 Task: Assign team members to conduct a competitive analysis for a new project.
Action: Mouse moved to (56, 209)
Screenshot: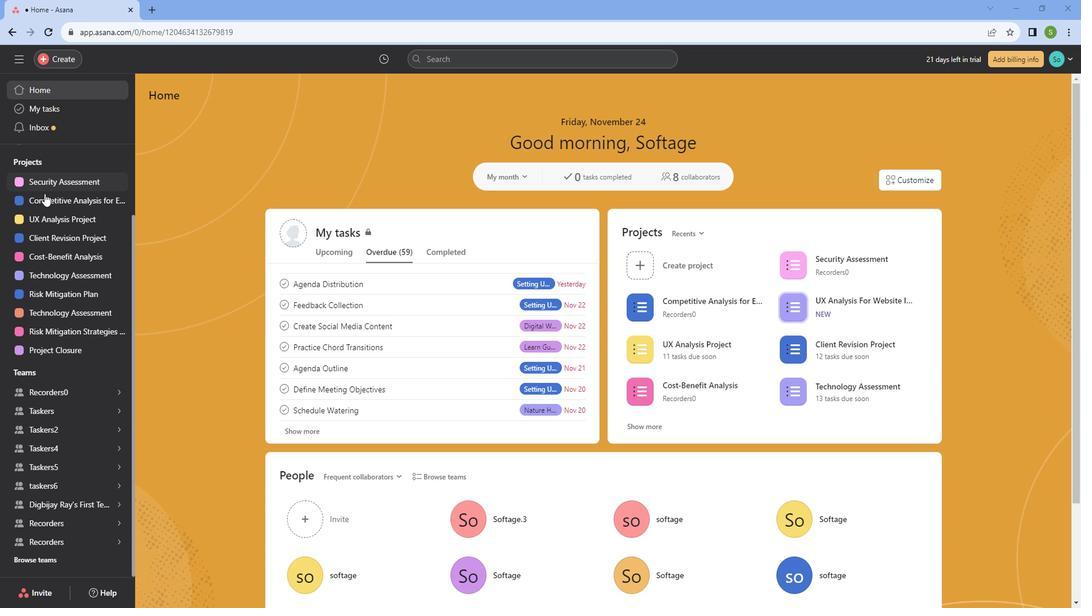 
Action: Mouse pressed left at (56, 209)
Screenshot: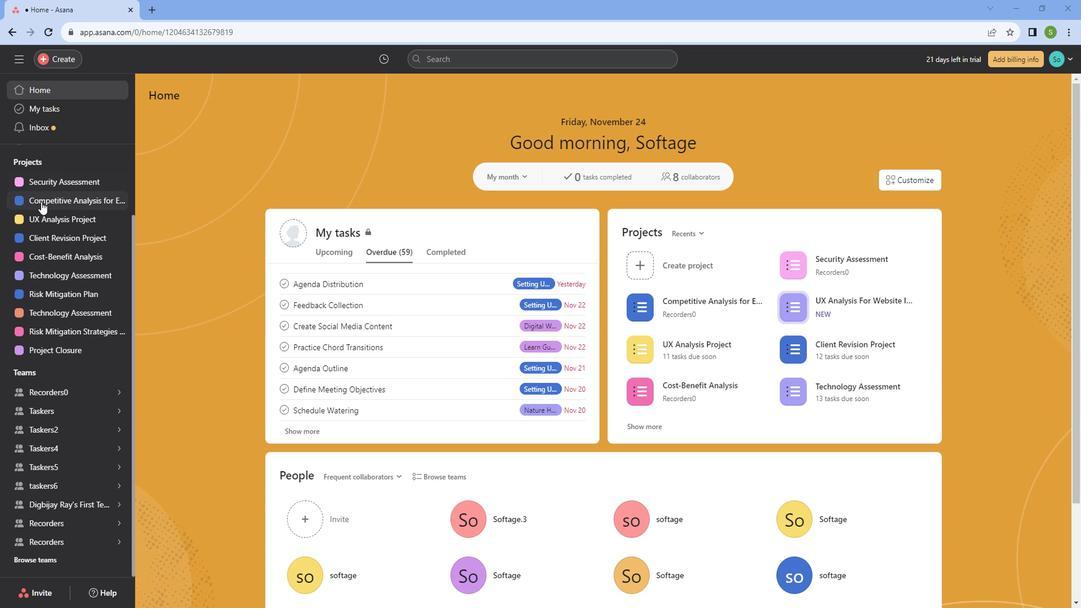 
Action: Mouse moved to (544, 237)
Screenshot: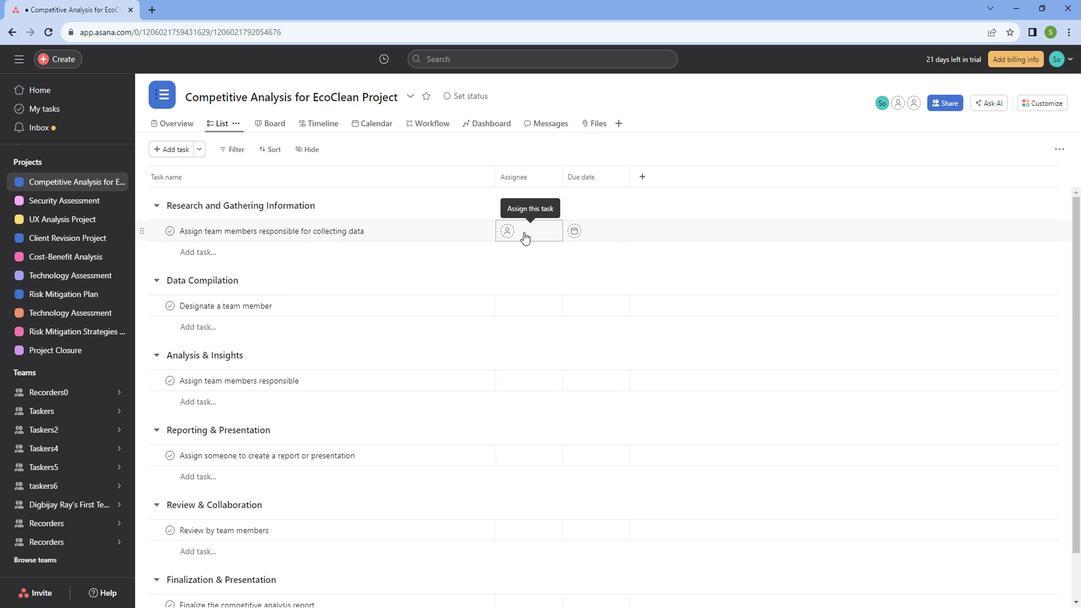 
Action: Mouse pressed left at (544, 237)
Screenshot: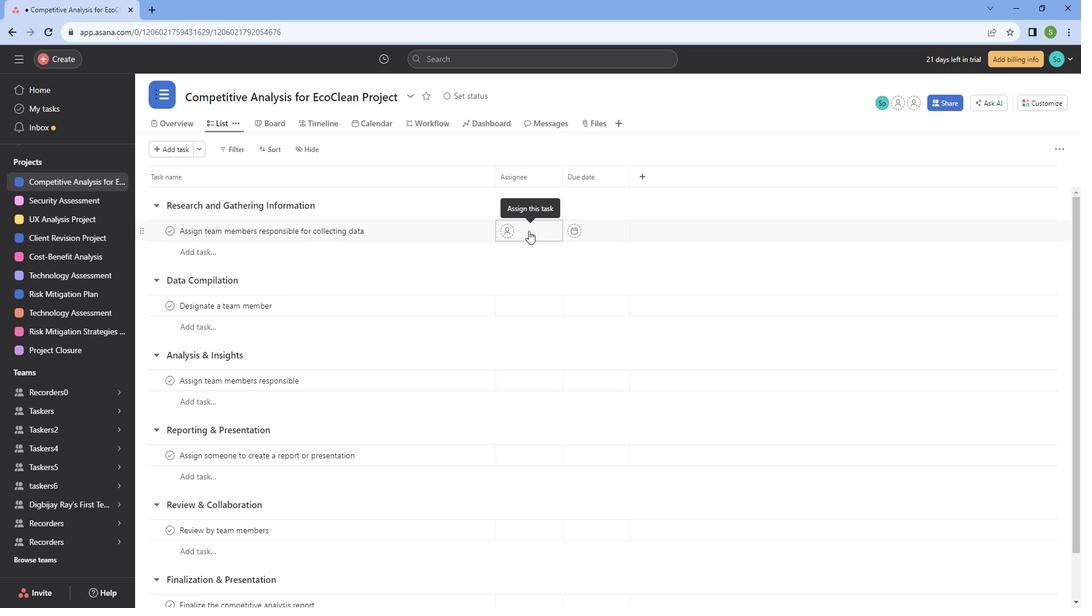 
Action: Mouse moved to (618, 298)
Screenshot: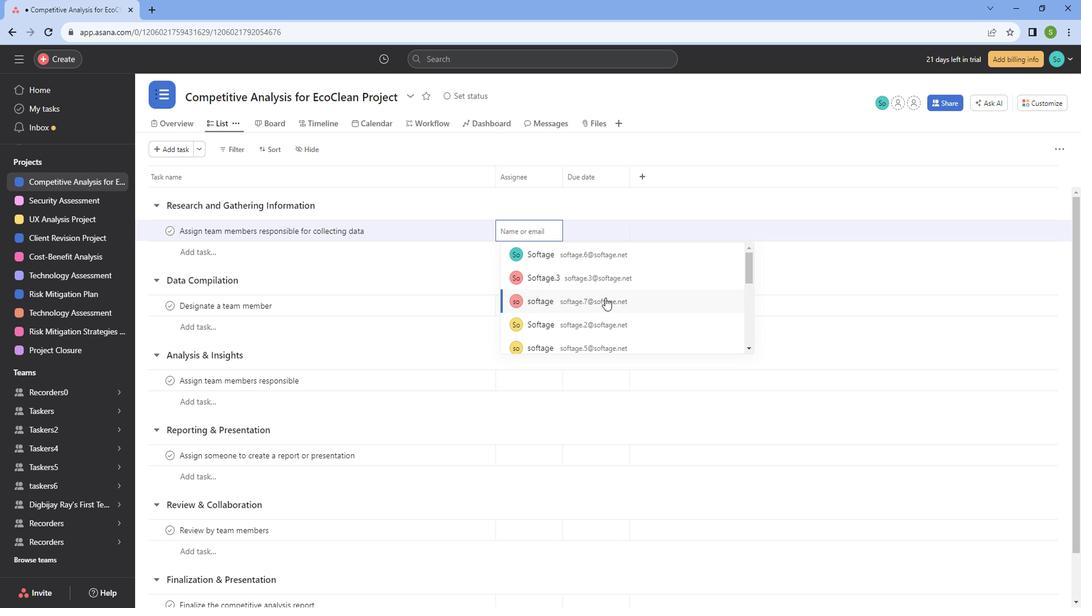 
Action: Mouse scrolled (618, 297) with delta (0, 0)
Screenshot: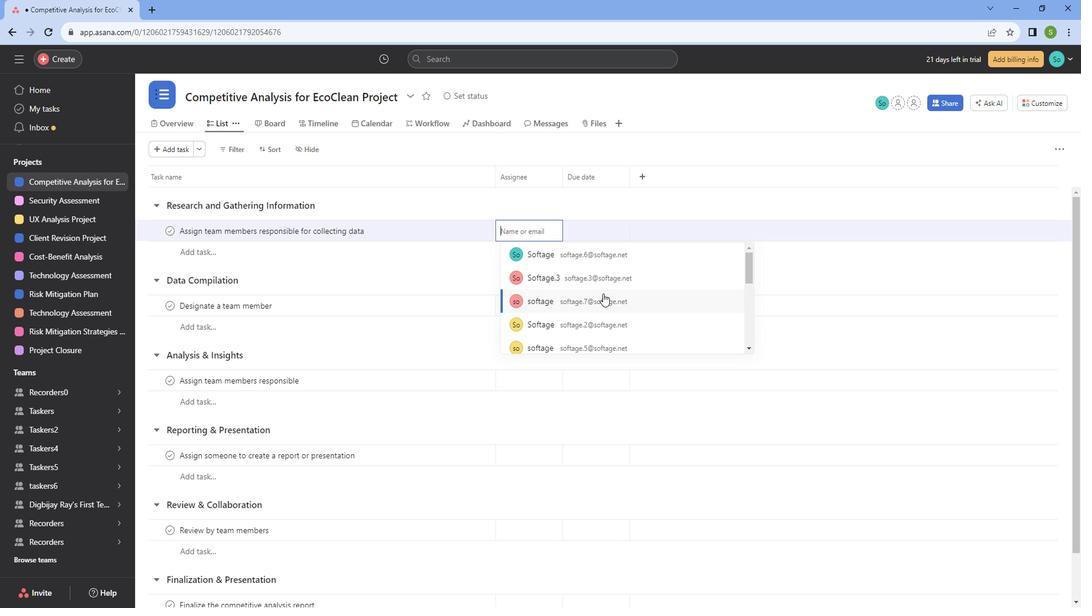 
Action: Mouse moved to (614, 291)
Screenshot: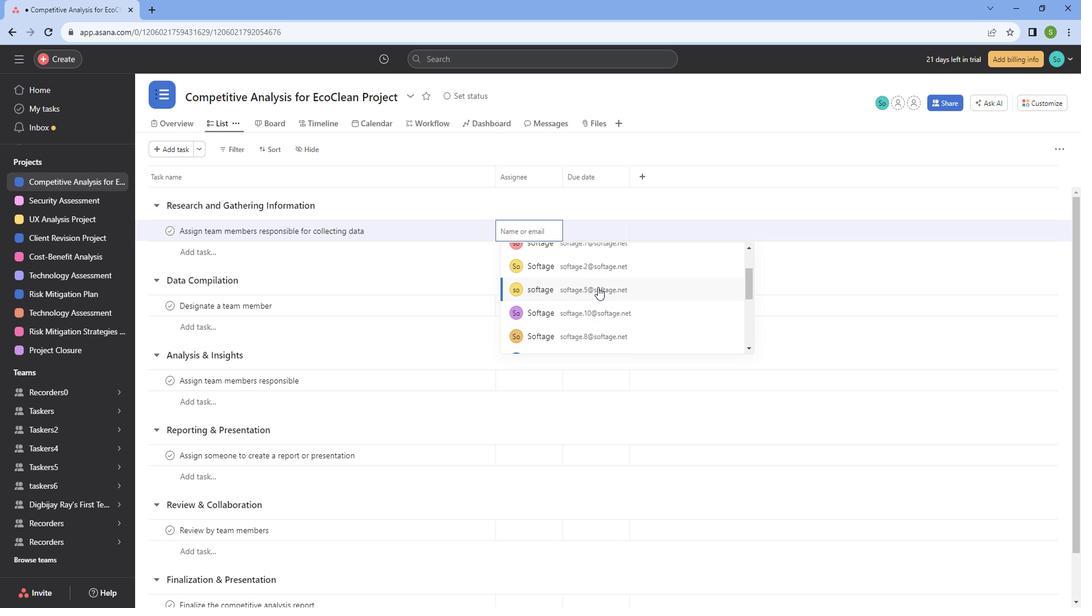 
Action: Mouse pressed left at (614, 291)
Screenshot: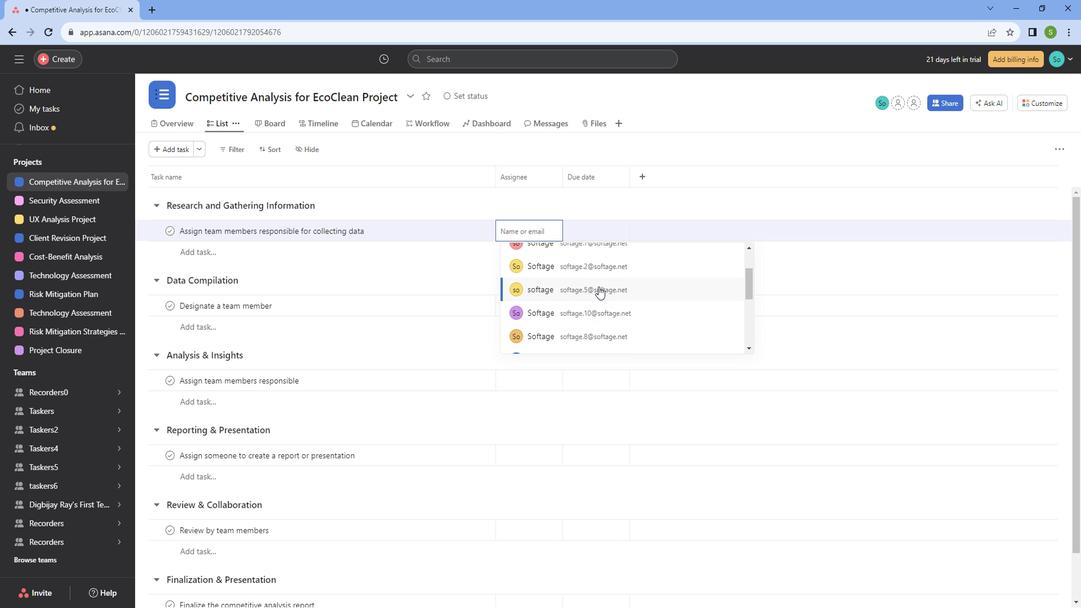 
Action: Mouse moved to (540, 311)
Screenshot: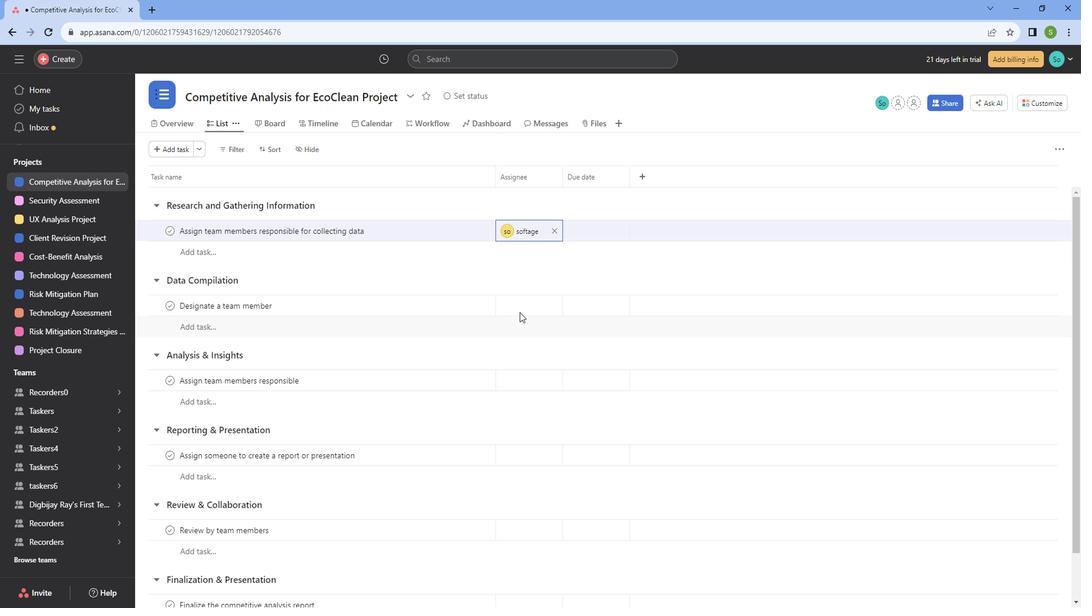 
Action: Mouse pressed left at (540, 311)
Screenshot: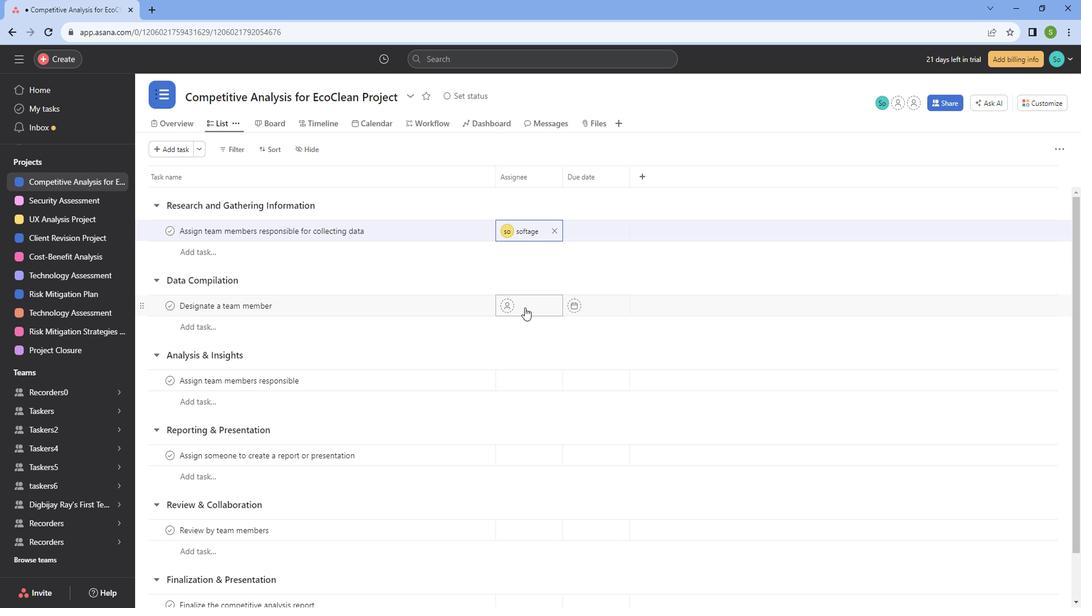 
Action: Mouse moved to (561, 423)
Screenshot: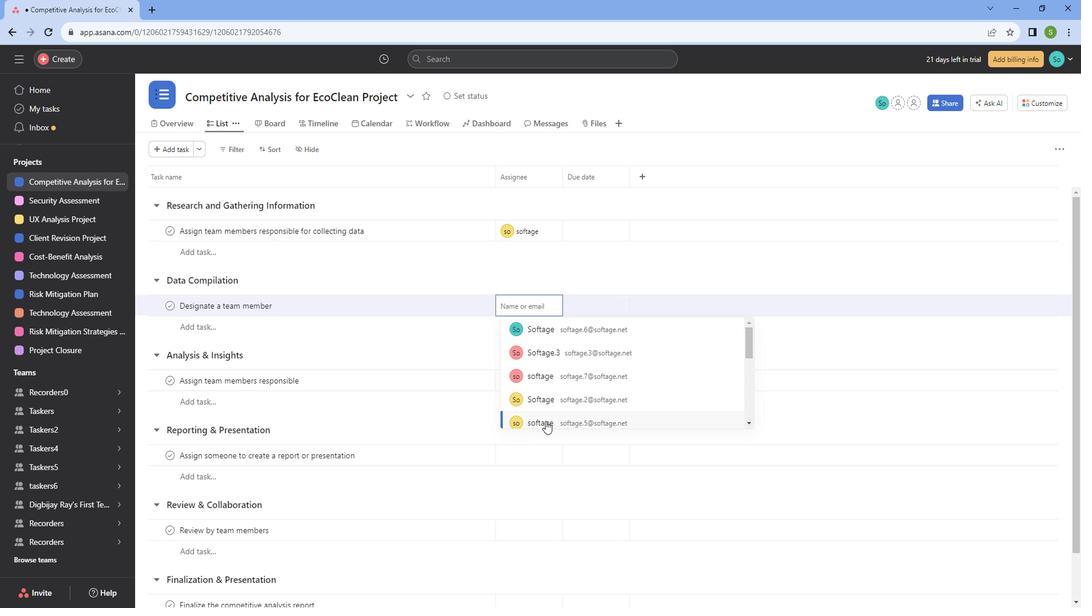 
Action: Mouse pressed left at (561, 423)
Screenshot: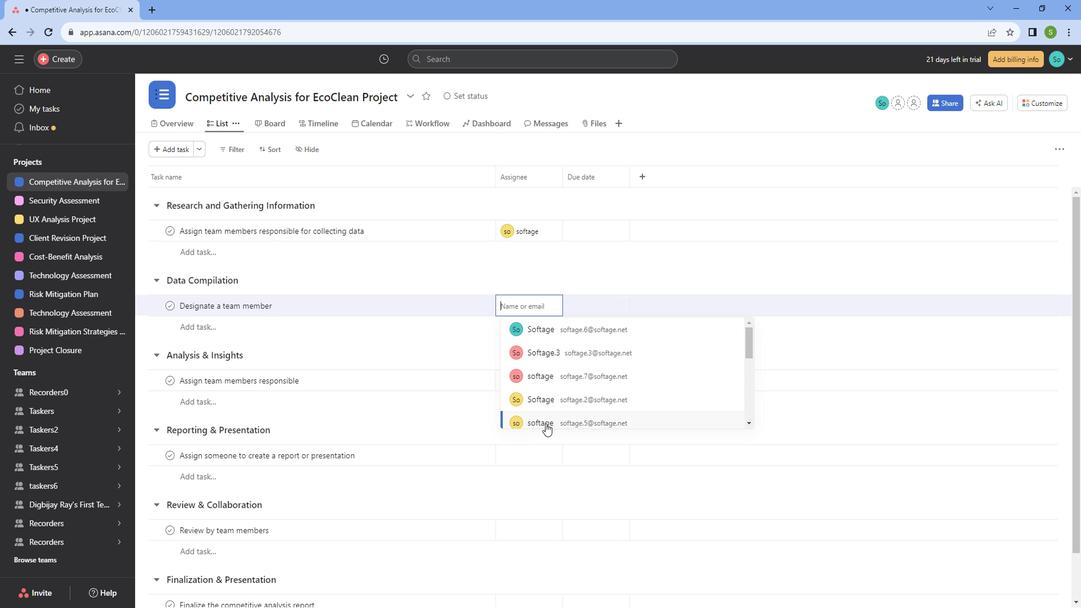 
Action: Mouse moved to (540, 398)
Screenshot: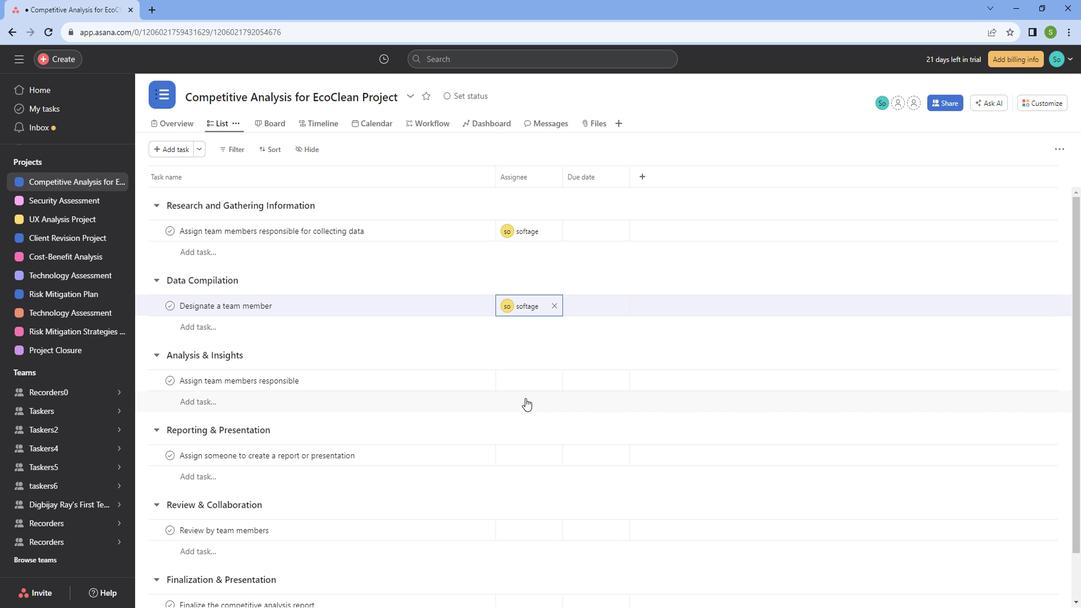 
Action: Mouse scrolled (540, 397) with delta (0, 0)
Screenshot: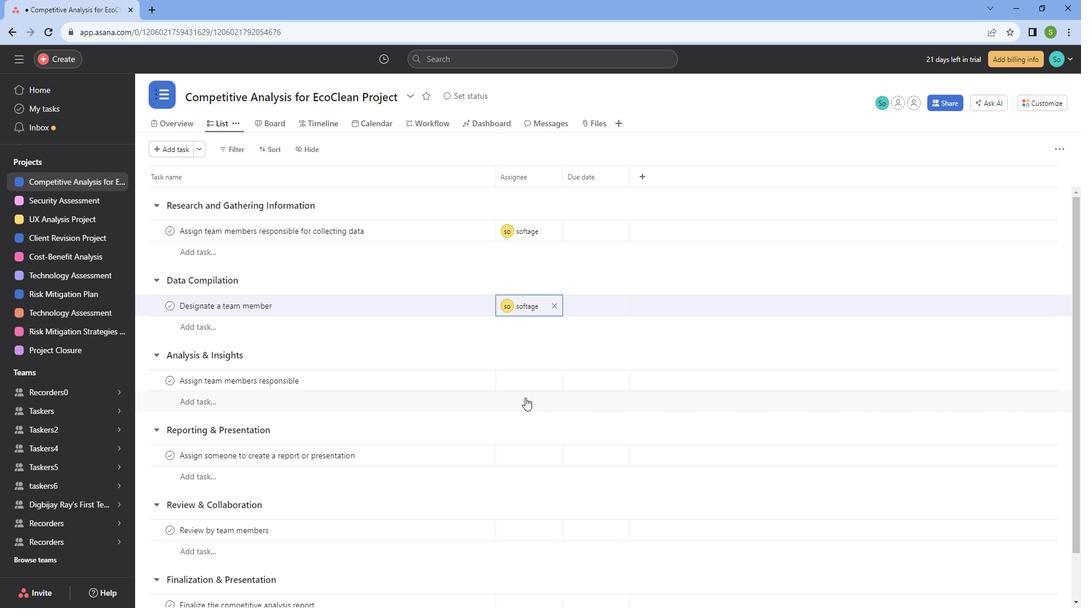 
Action: Mouse moved to (537, 330)
Screenshot: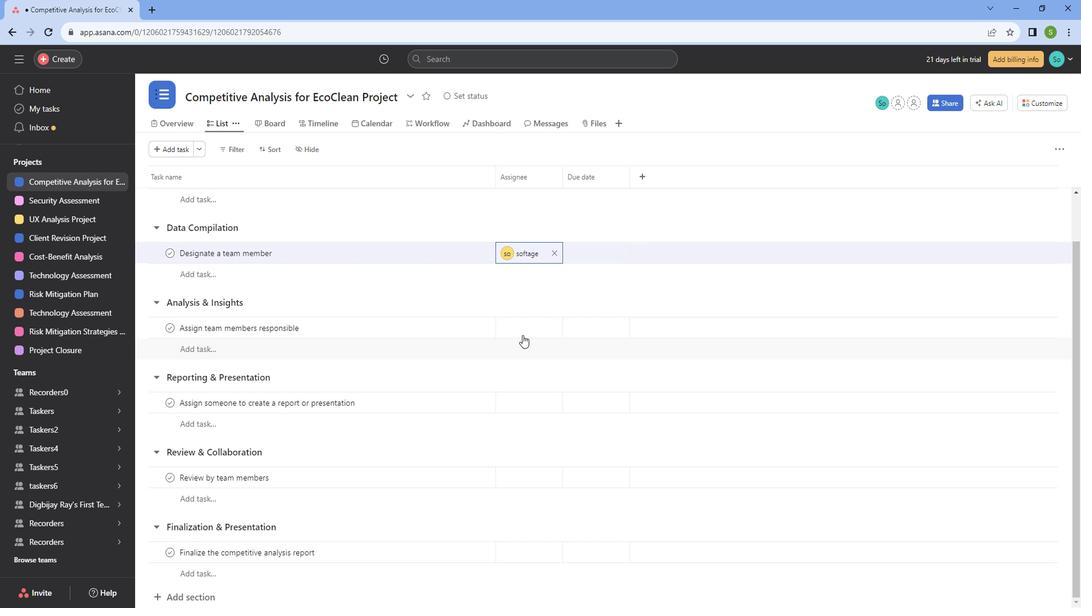 
Action: Mouse pressed left at (537, 330)
Screenshot: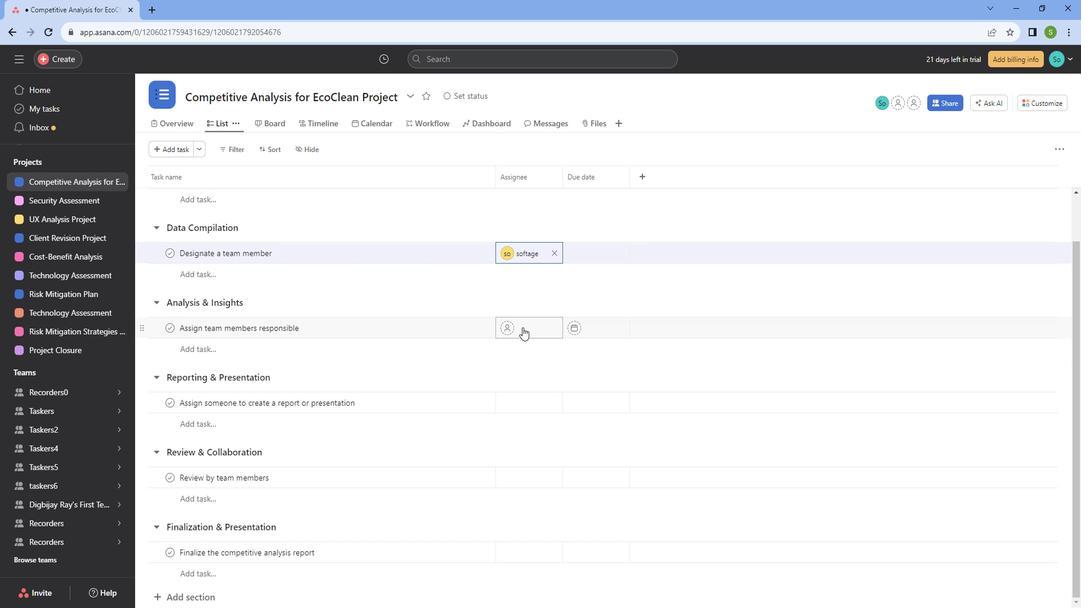 
Action: Mouse moved to (544, 375)
Screenshot: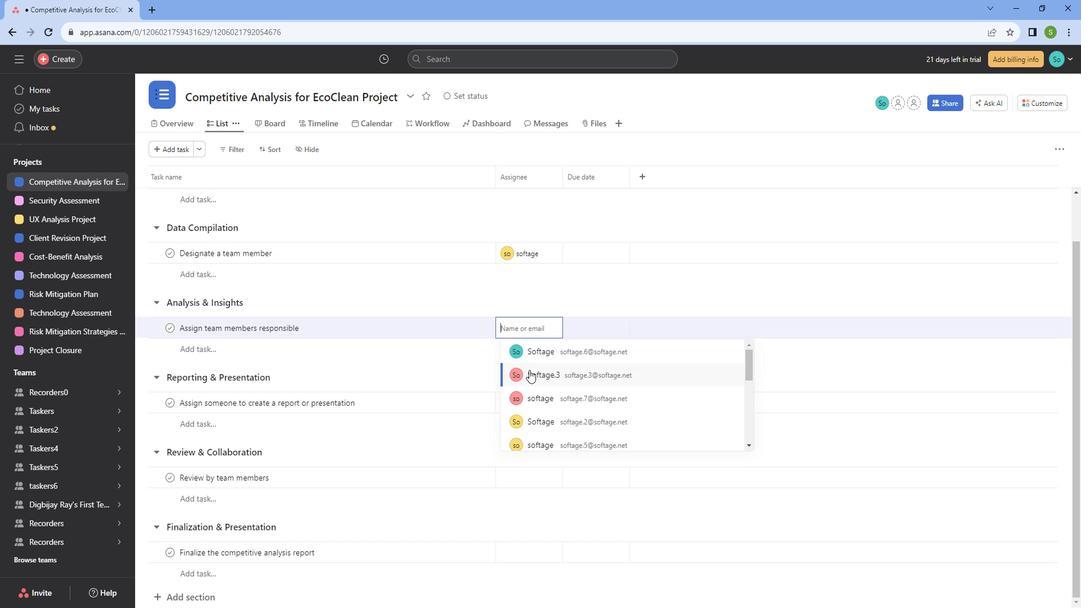 
Action: Mouse scrolled (544, 374) with delta (0, 0)
Screenshot: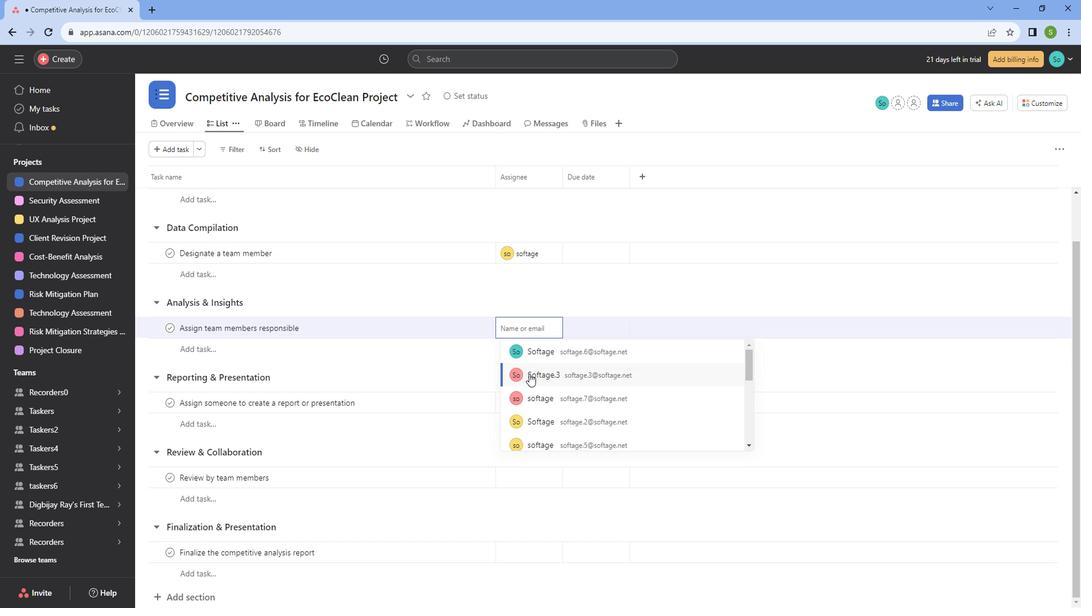 
Action: Mouse moved to (548, 388)
Screenshot: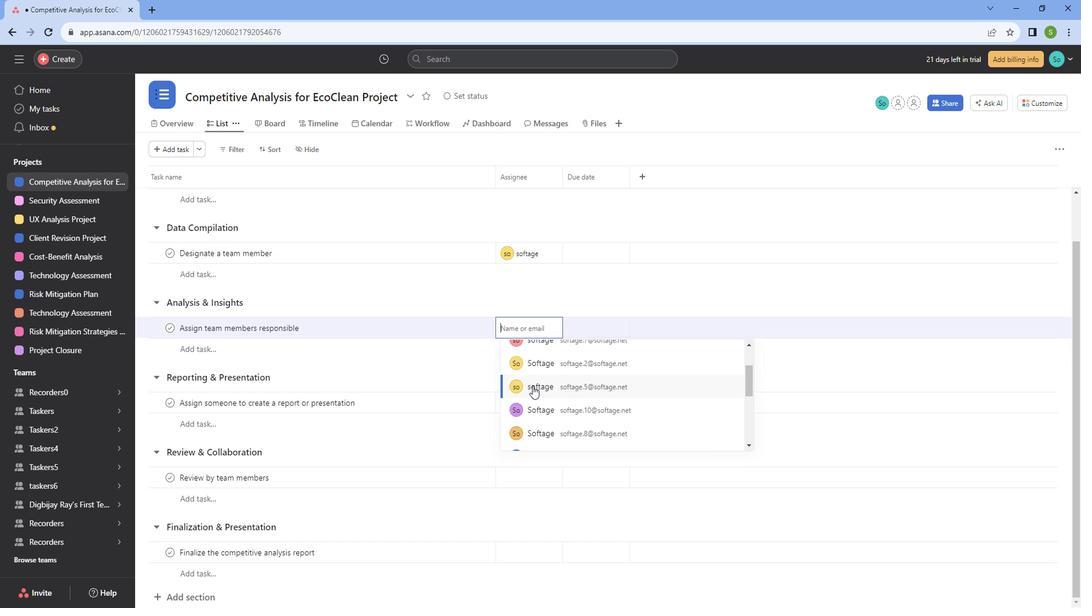 
Action: Mouse pressed left at (548, 388)
Screenshot: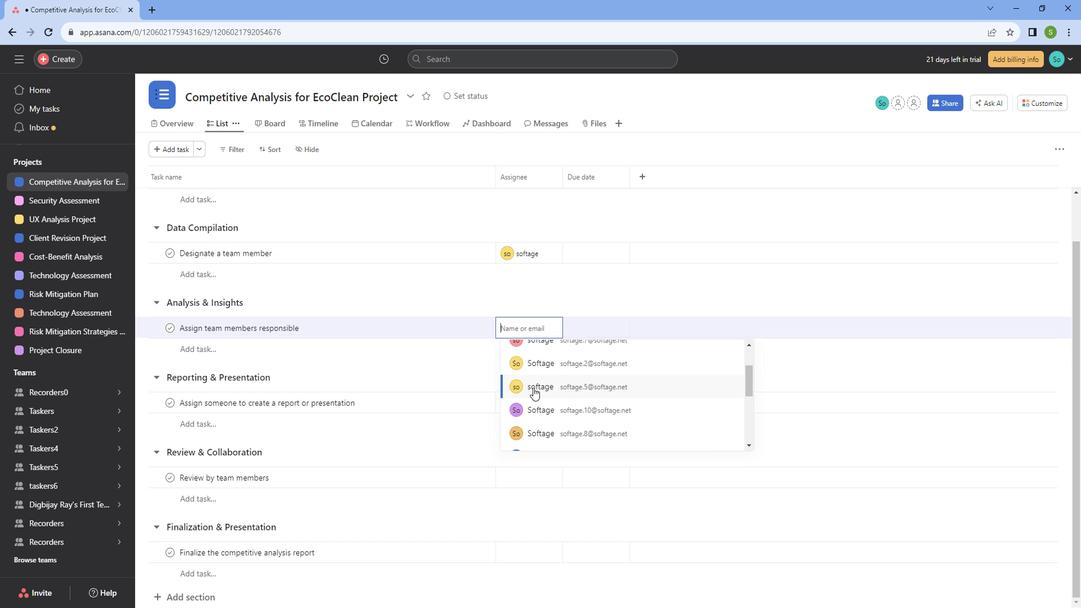 
Action: Mouse moved to (530, 397)
Screenshot: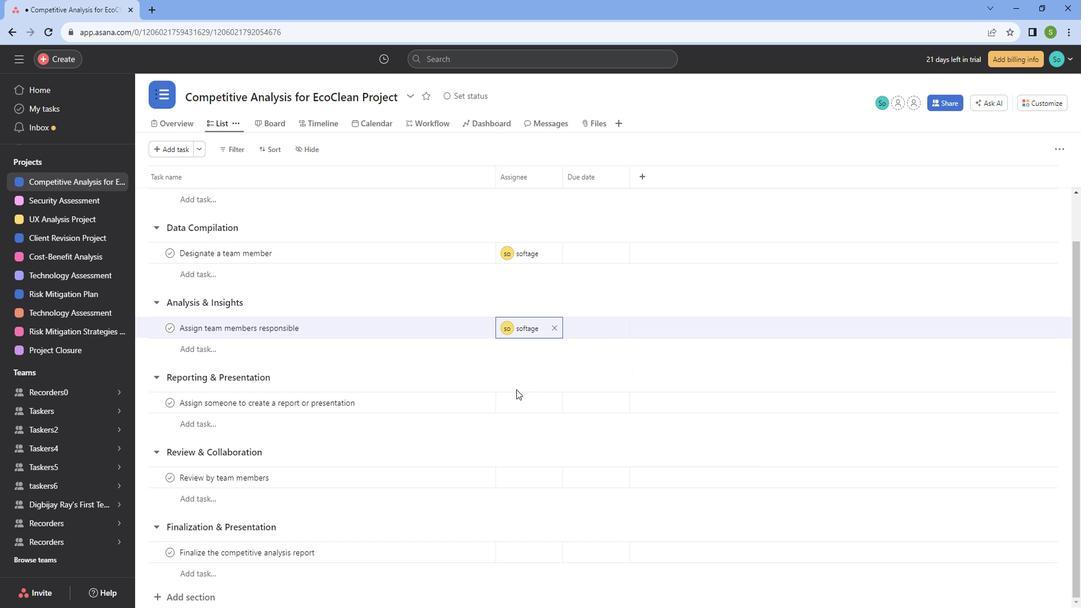 
Action: Mouse pressed left at (530, 397)
Screenshot: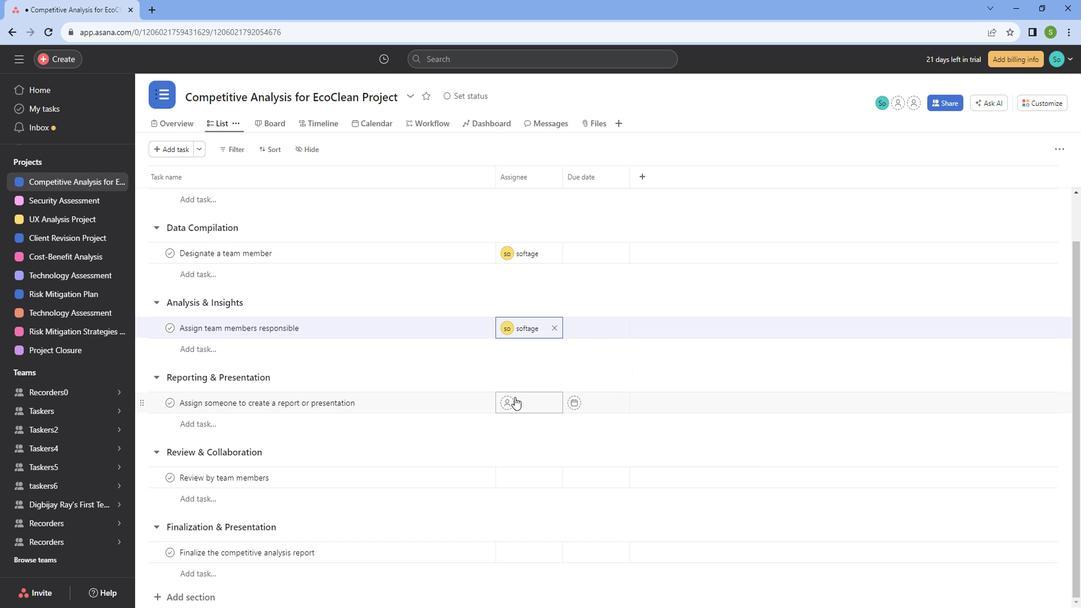 
Action: Mouse scrolled (530, 397) with delta (0, 0)
Screenshot: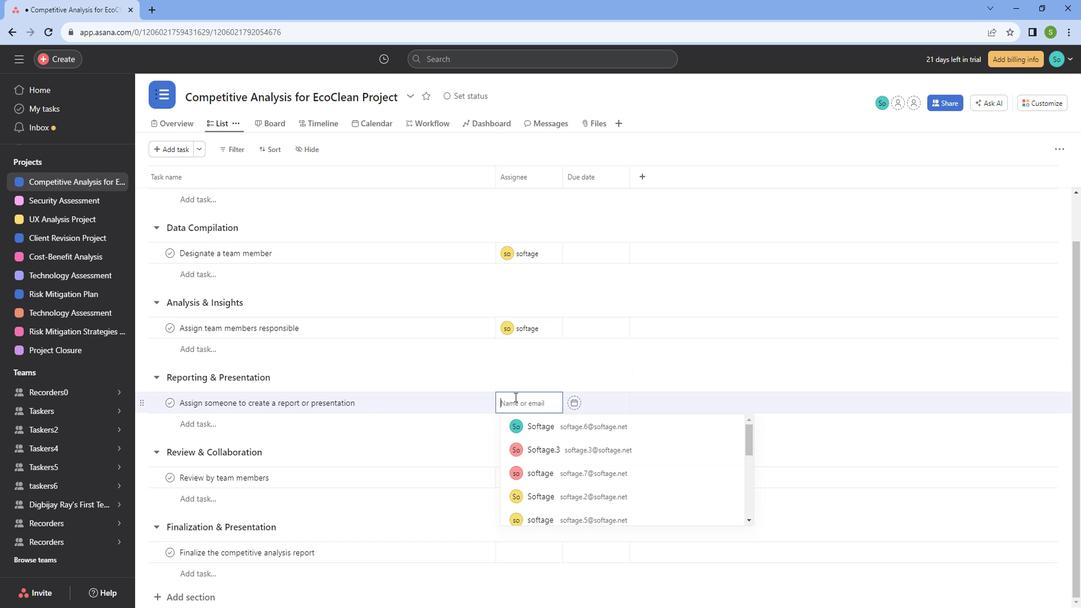 
Action: Mouse moved to (534, 450)
Screenshot: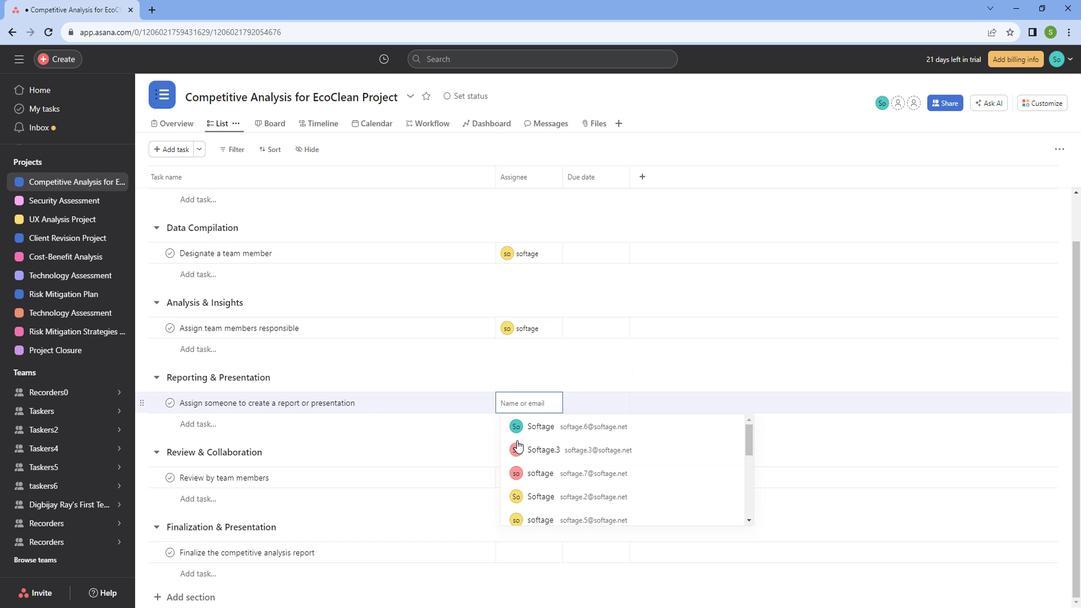 
Action: Mouse scrolled (534, 449) with delta (0, 0)
Screenshot: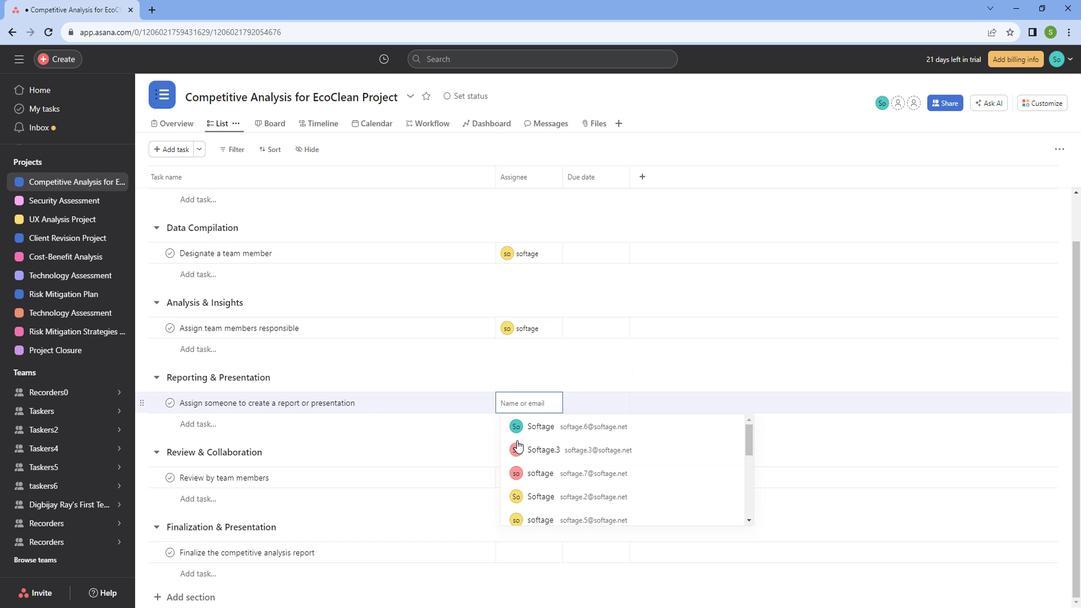 
Action: Mouse moved to (545, 478)
Screenshot: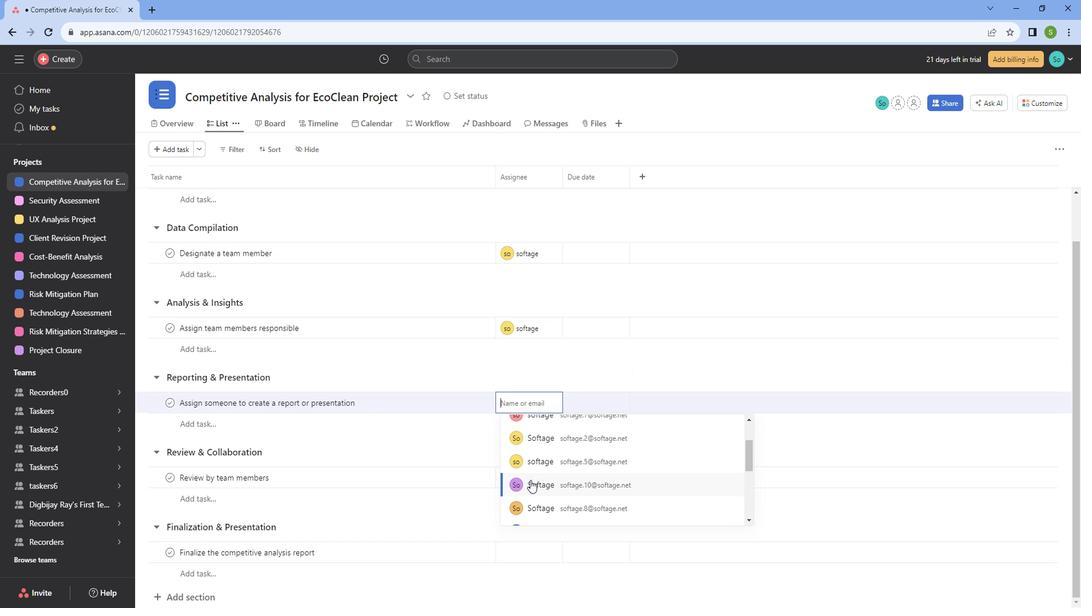 
Action: Mouse pressed left at (545, 478)
Screenshot: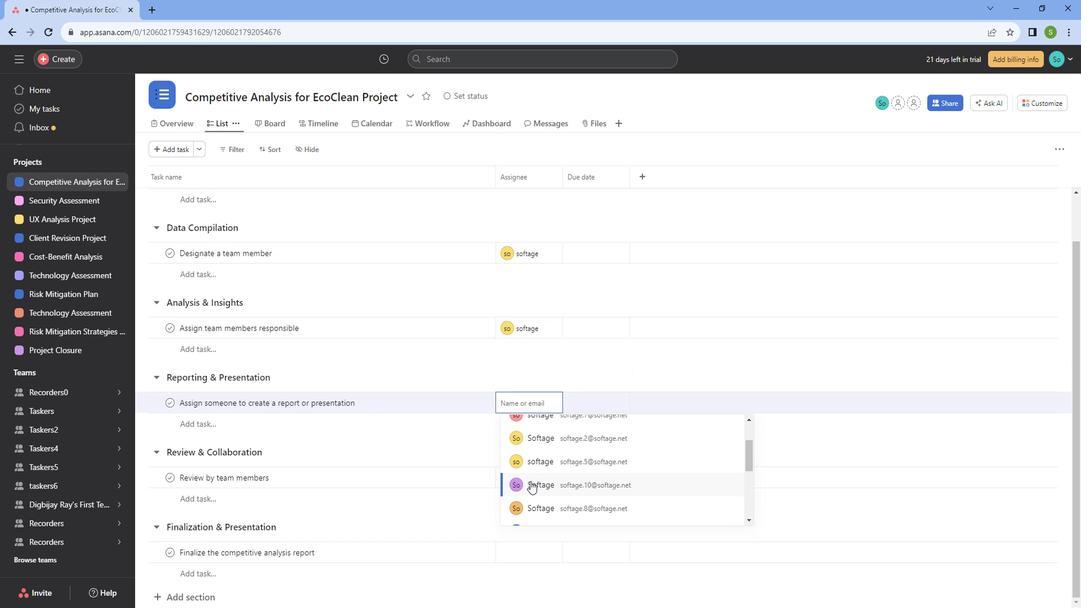 
Action: Mouse moved to (541, 470)
Screenshot: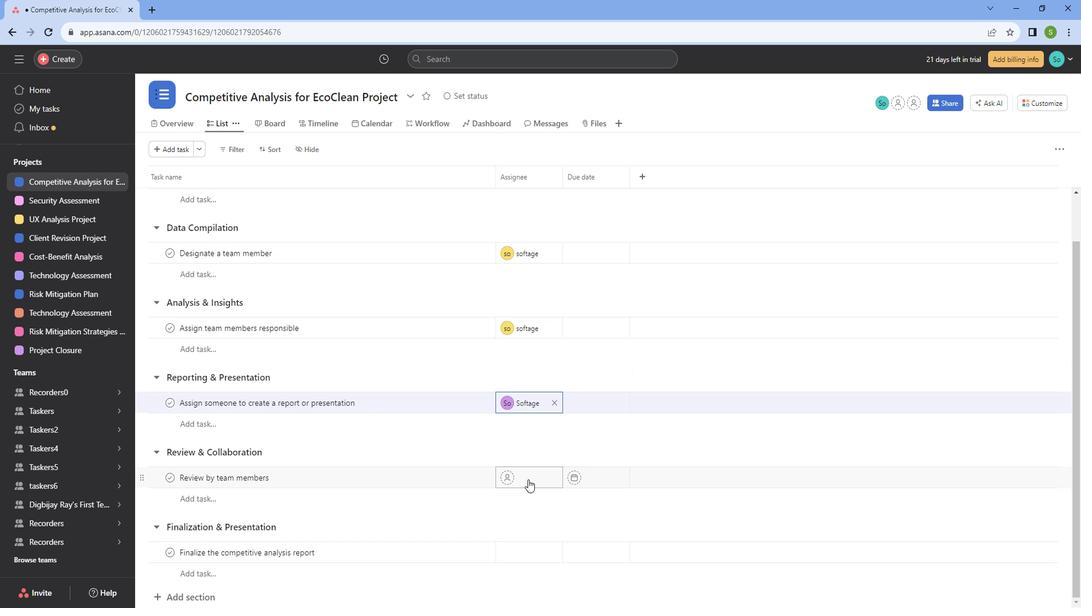 
Action: Mouse scrolled (541, 470) with delta (0, 0)
Screenshot: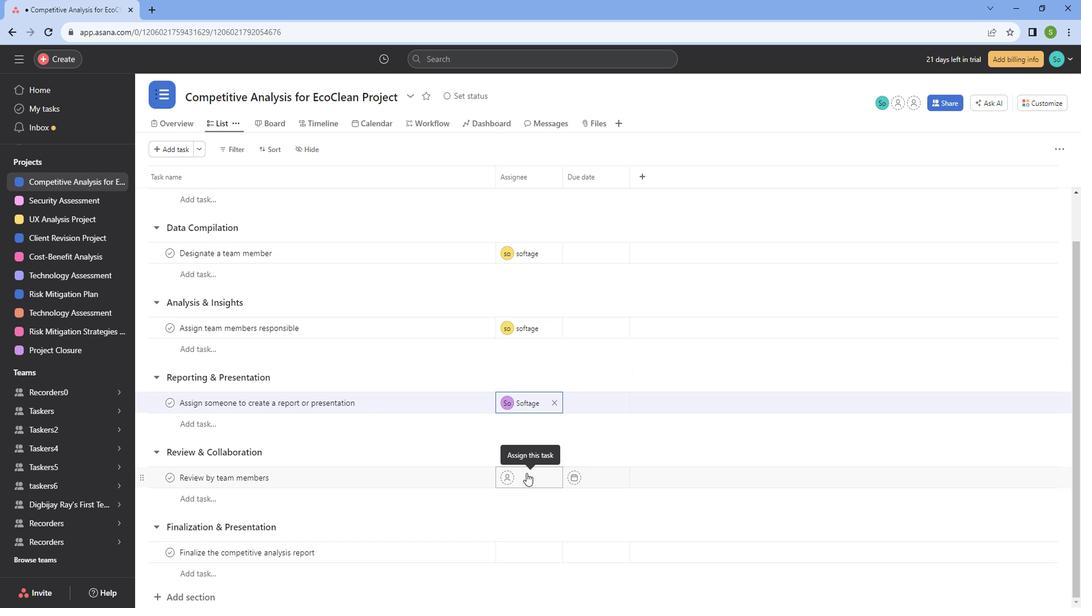 
Action: Mouse scrolled (541, 470) with delta (0, 0)
Screenshot: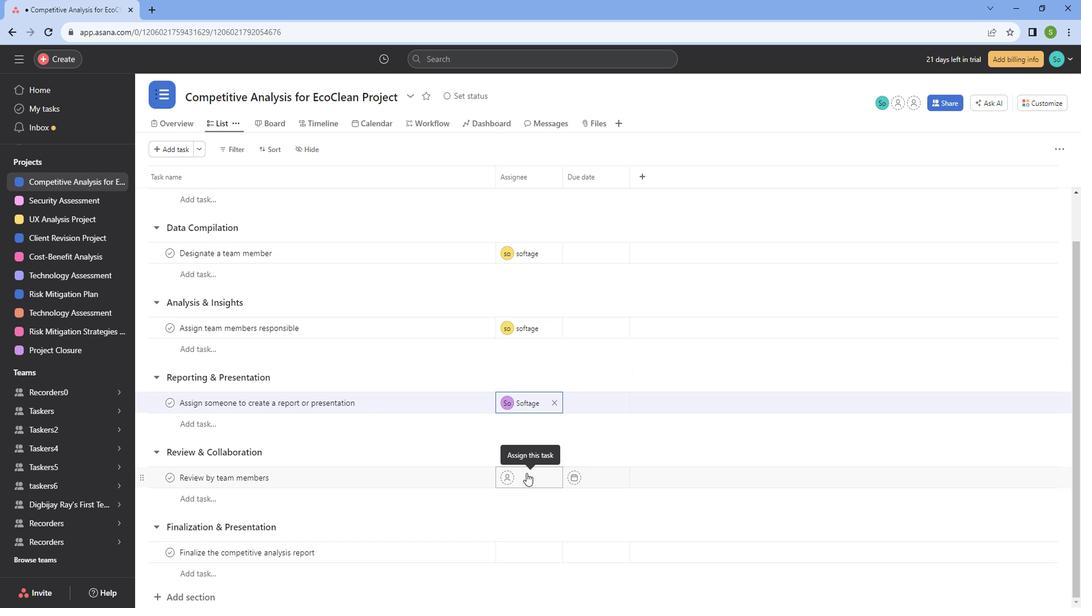 
Action: Mouse scrolled (541, 470) with delta (0, 0)
Screenshot: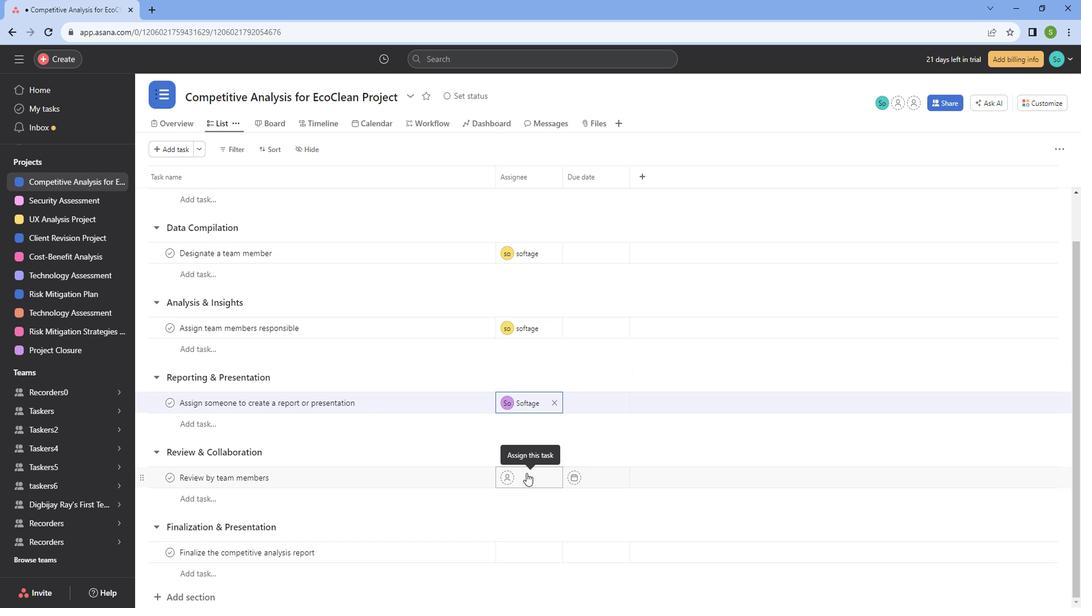 
Action: Mouse moved to (535, 472)
Screenshot: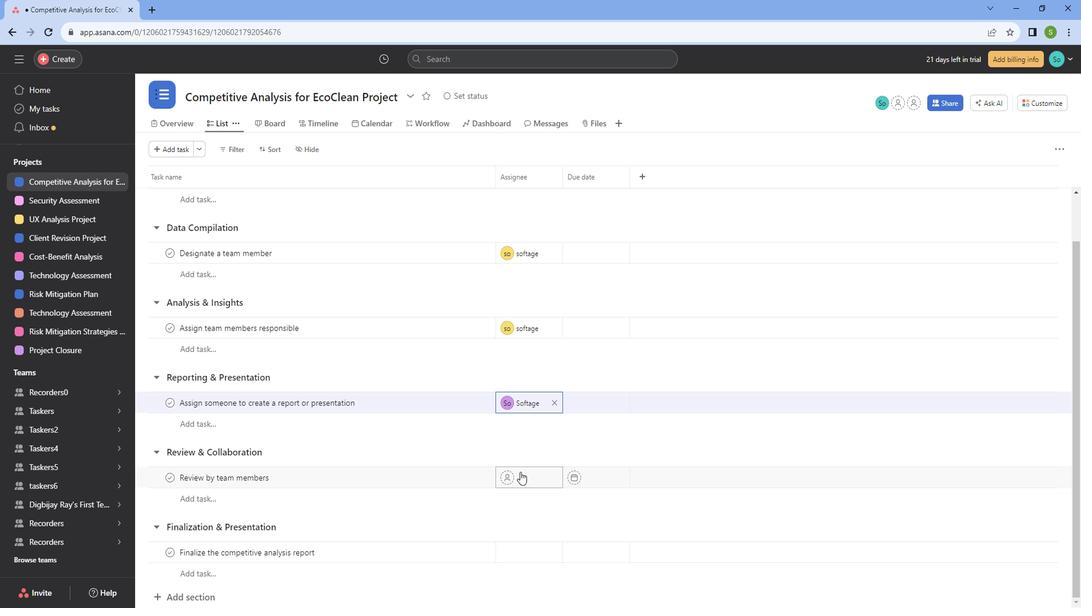 
Action: Mouse pressed left at (535, 472)
Screenshot: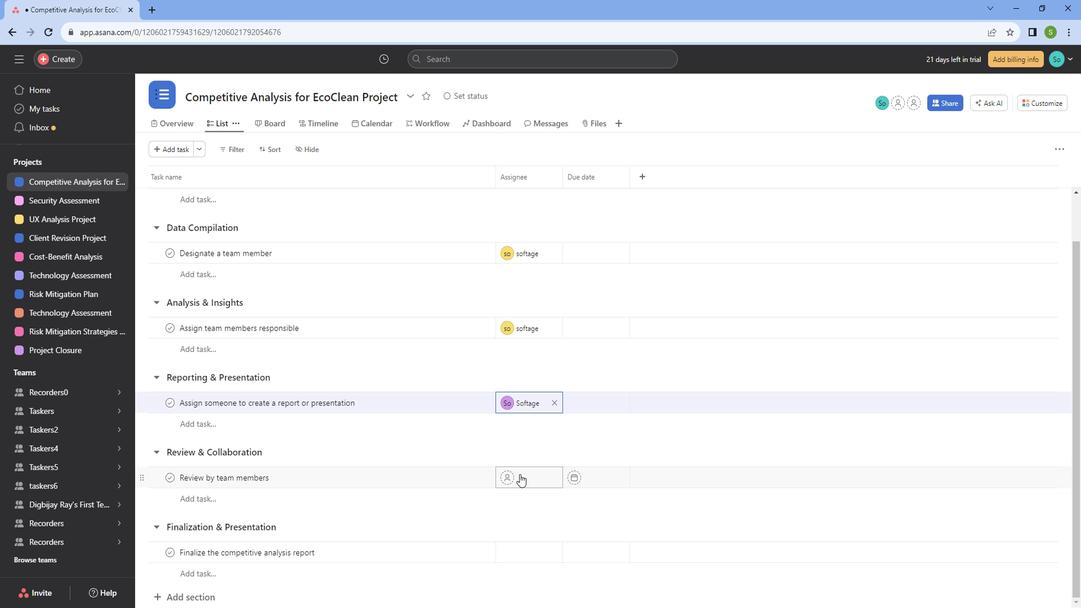 
Action: Mouse moved to (550, 468)
Screenshot: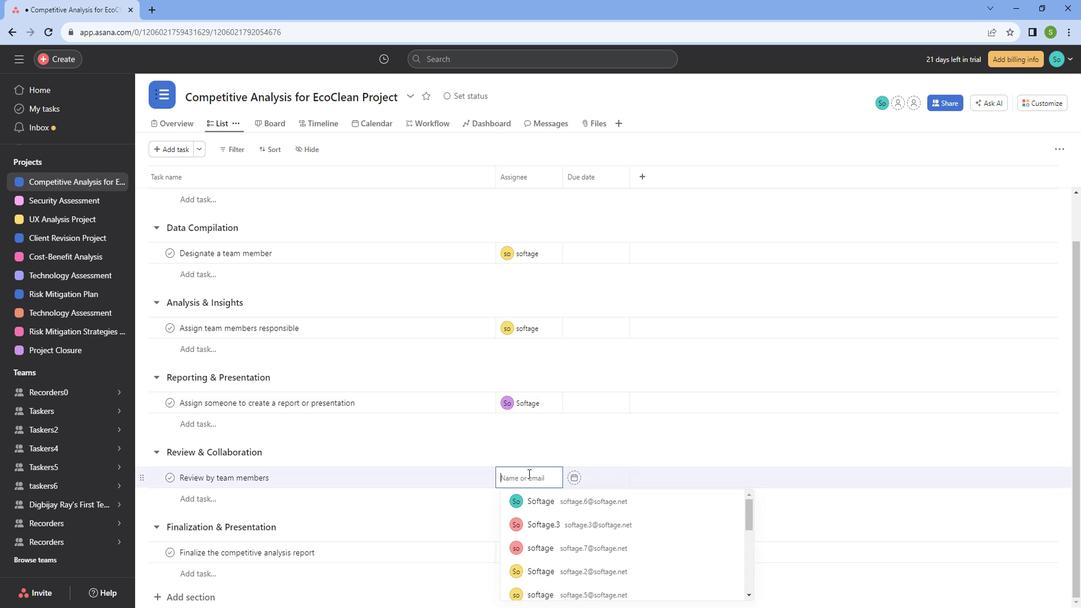 
Action: Mouse scrolled (550, 468) with delta (0, 0)
Screenshot: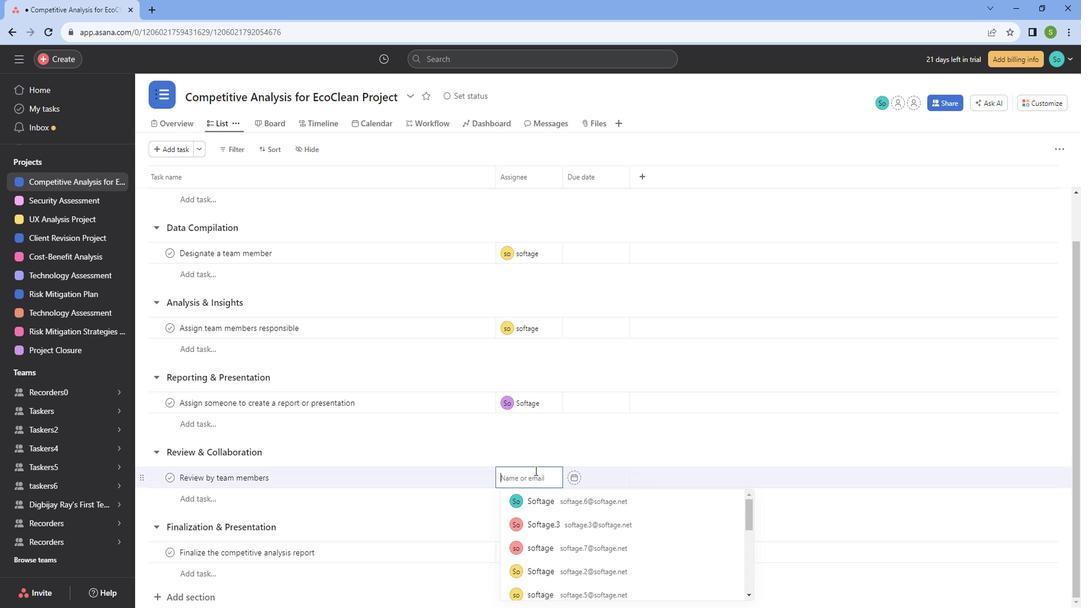 
Action: Mouse scrolled (550, 468) with delta (0, 0)
Screenshot: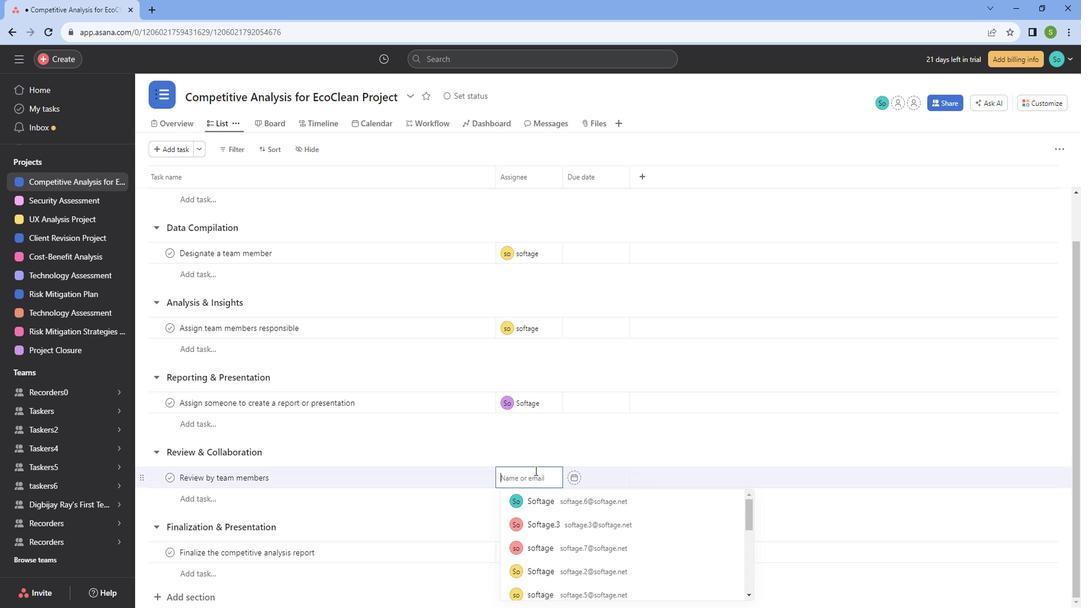 
Action: Mouse moved to (555, 523)
Screenshot: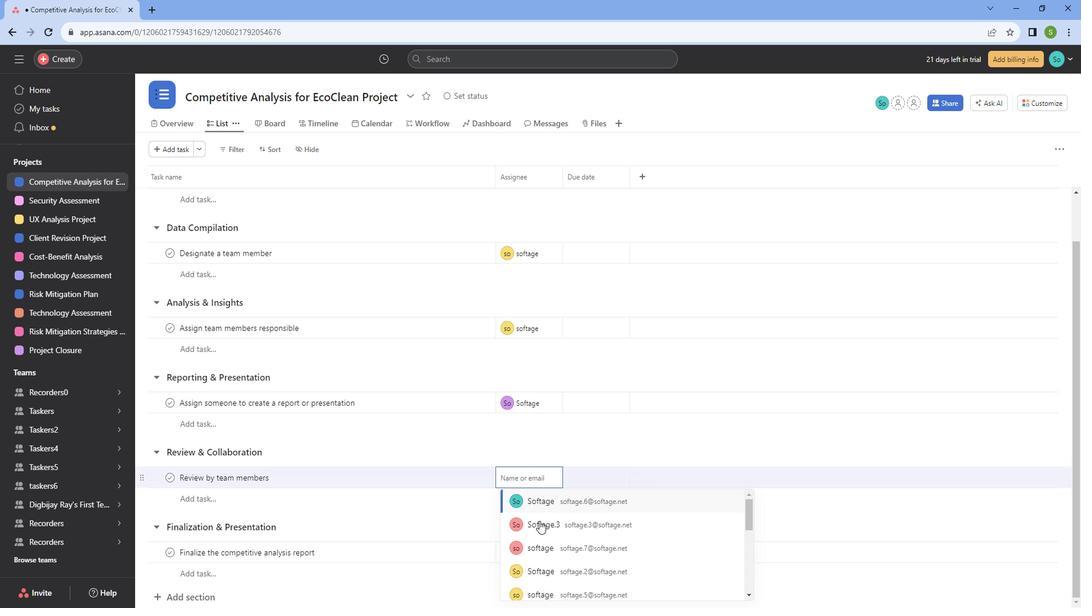 
Action: Mouse scrolled (555, 522) with delta (0, 0)
Screenshot: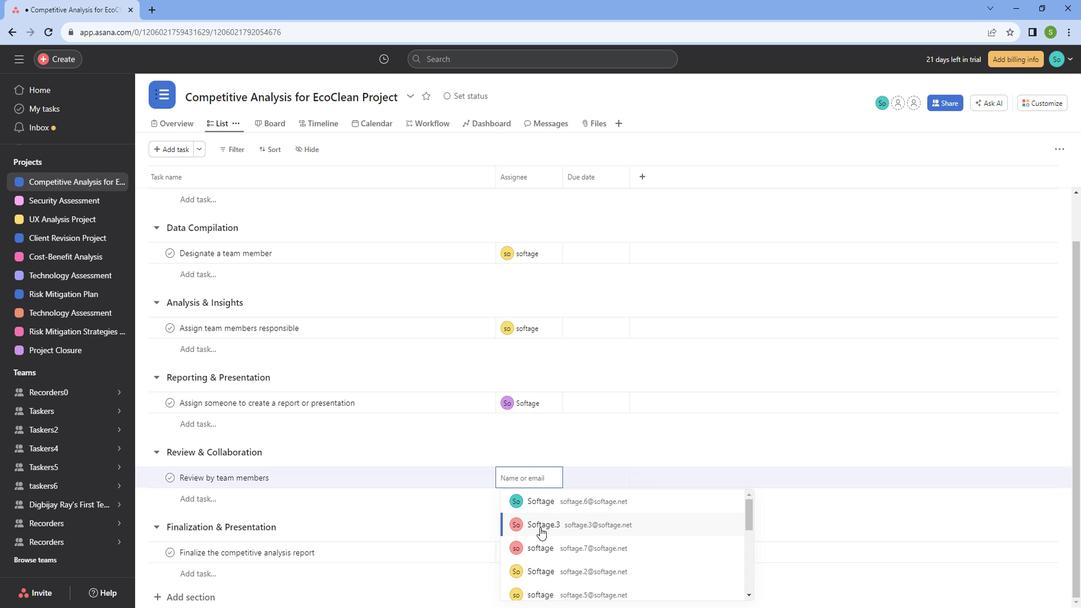 
Action: Mouse scrolled (555, 522) with delta (0, 0)
Screenshot: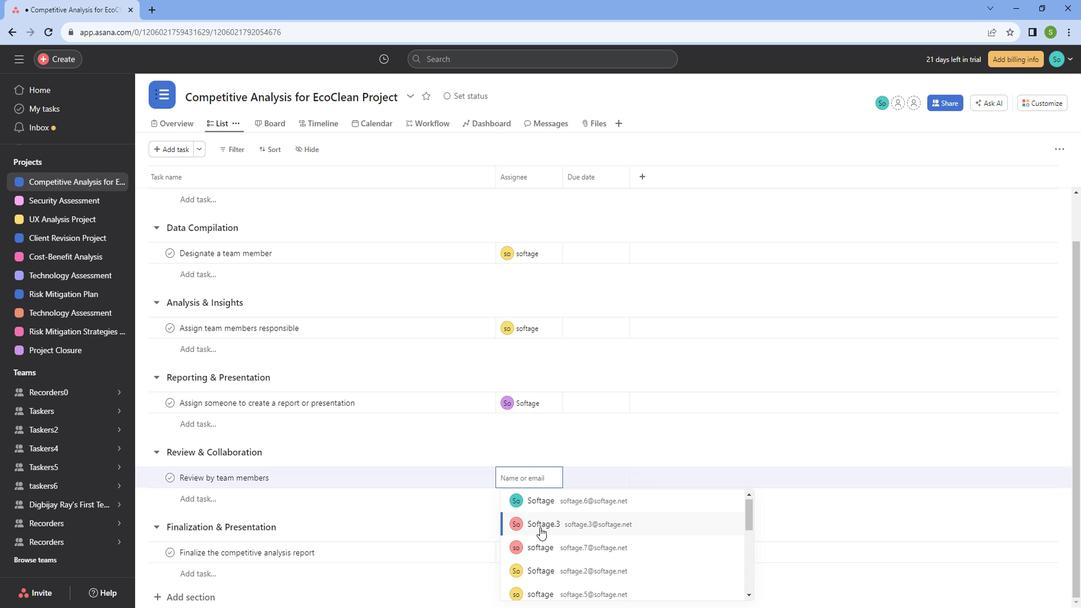 
Action: Mouse scrolled (555, 522) with delta (0, 0)
Screenshot: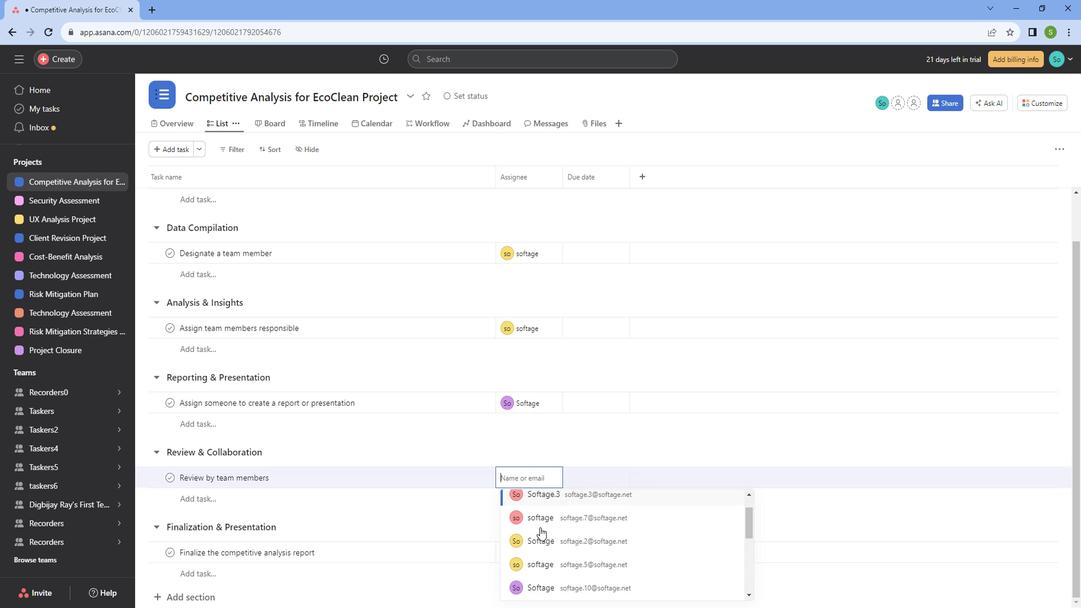 
Action: Mouse scrolled (555, 523) with delta (0, 0)
Screenshot: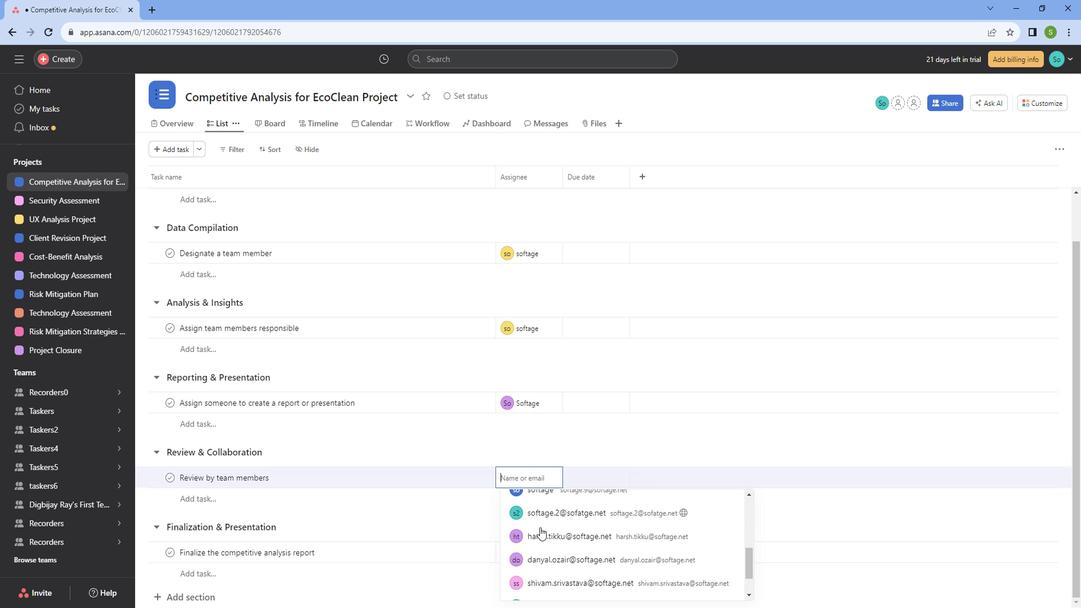 
Action: Mouse moved to (586, 500)
Screenshot: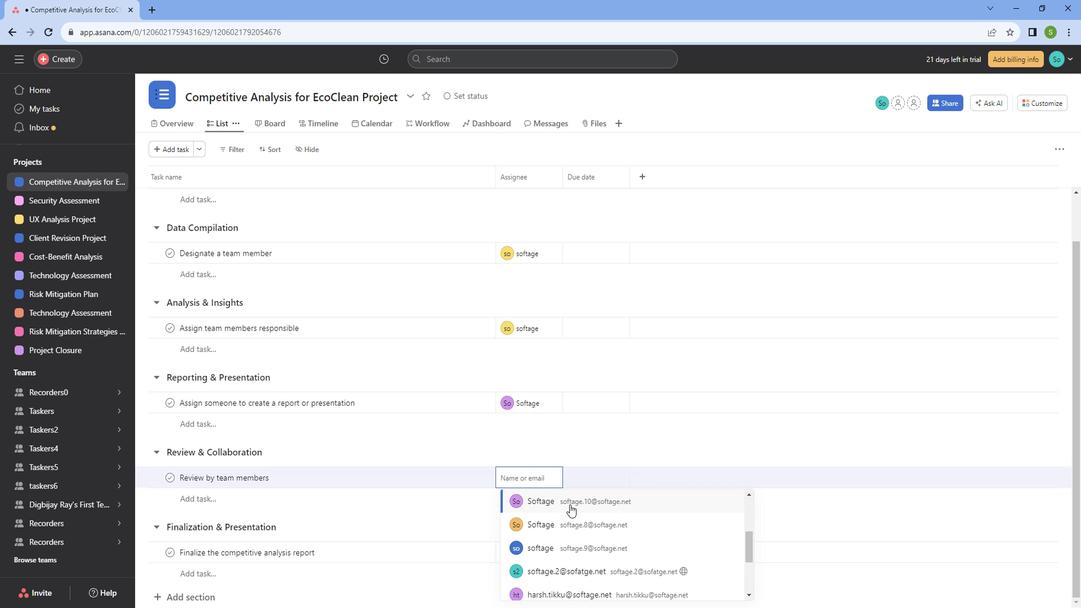 
Action: Mouse pressed left at (586, 500)
Screenshot: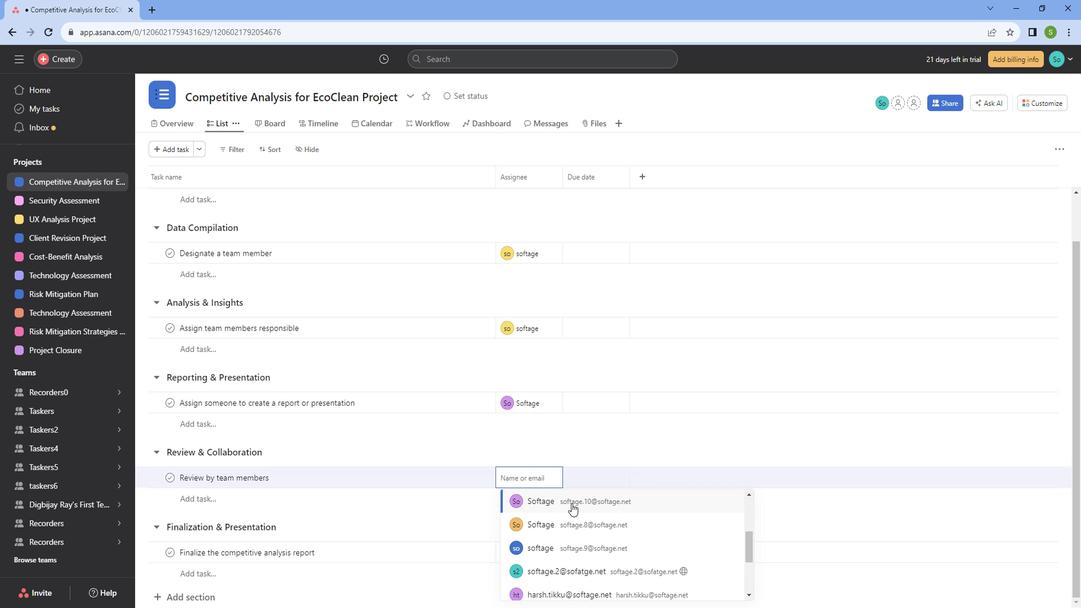 
Action: Mouse moved to (526, 547)
Screenshot: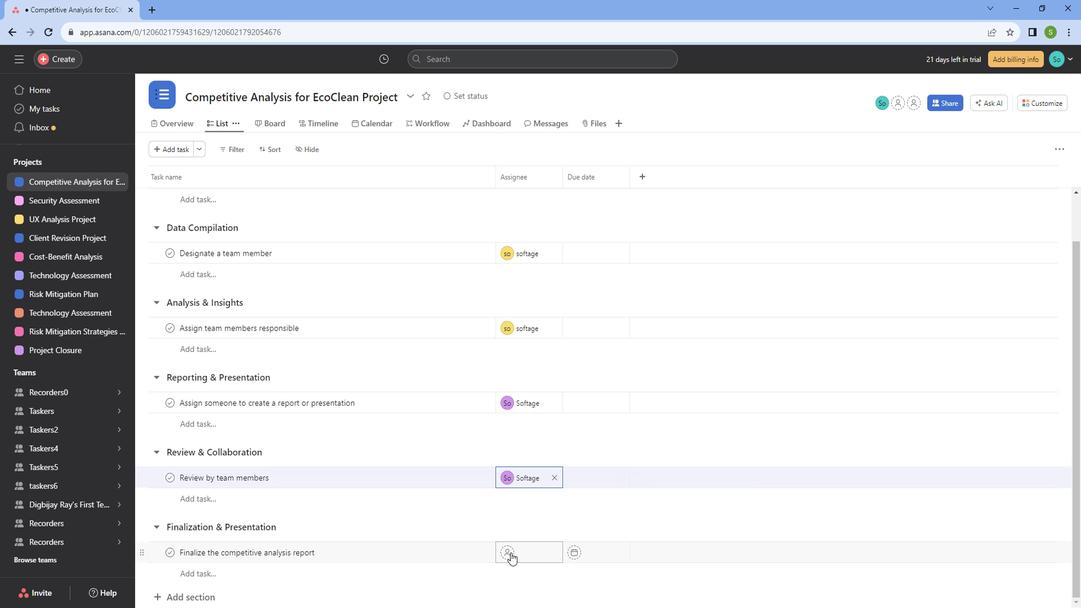 
Action: Mouse pressed left at (526, 547)
Screenshot: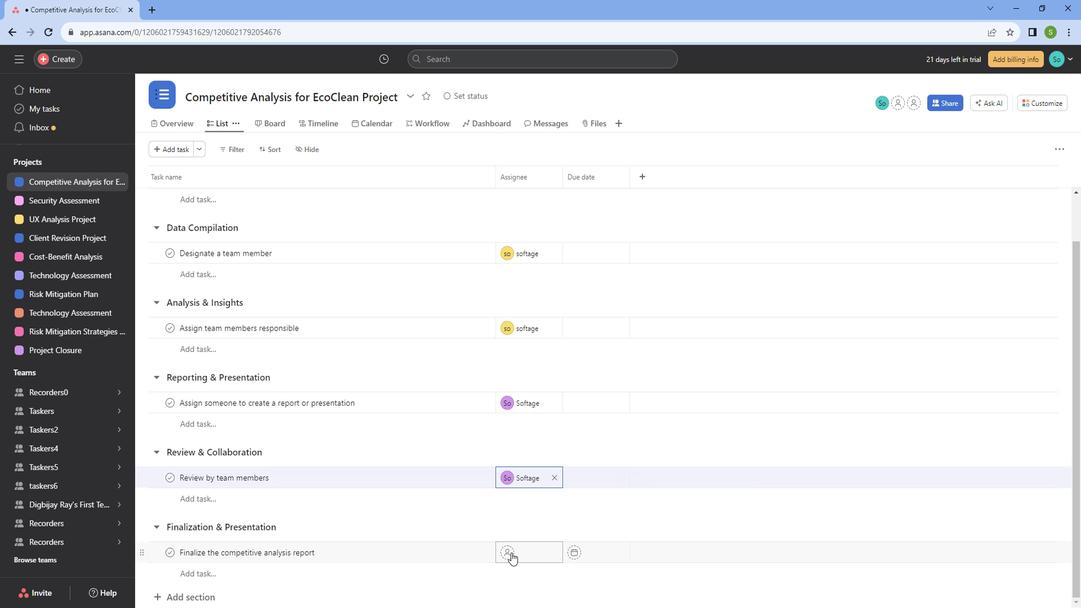 
Action: Mouse moved to (582, 504)
Screenshot: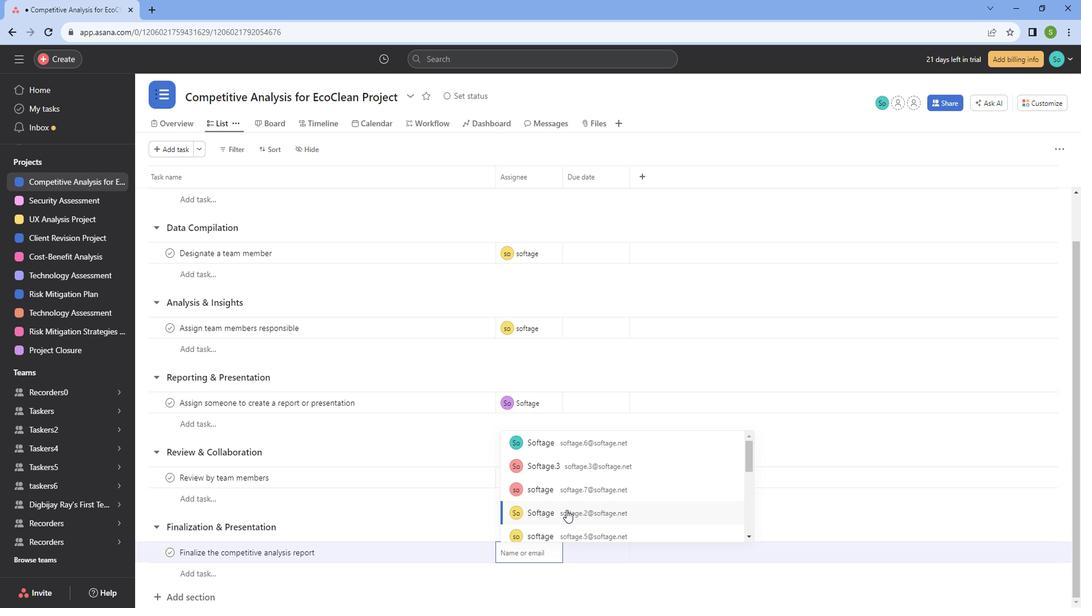 
Action: Mouse scrolled (582, 504) with delta (0, 0)
Screenshot: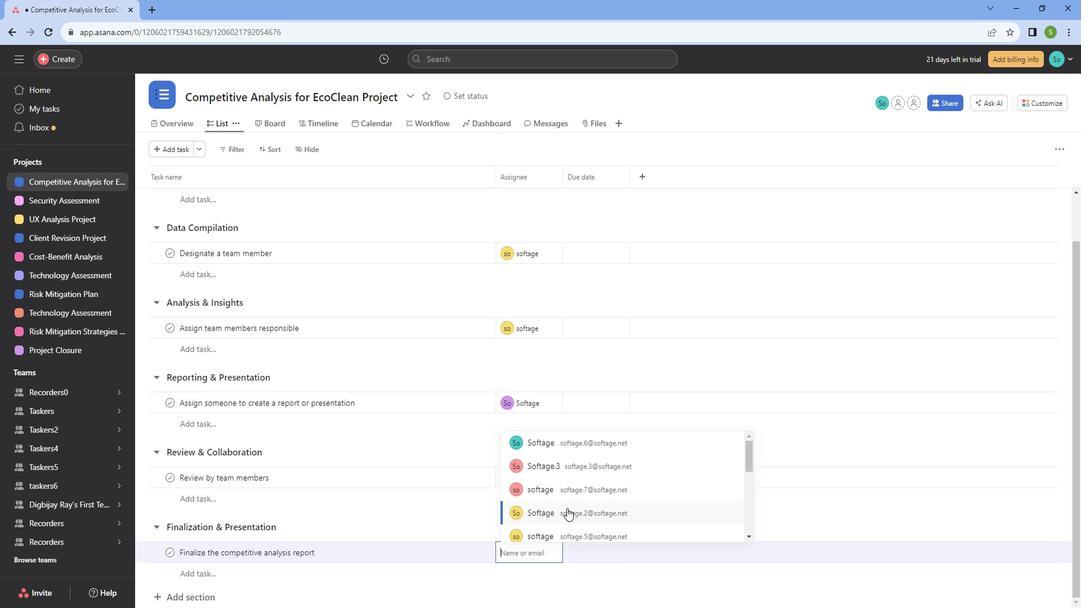 
Action: Mouse scrolled (582, 504) with delta (0, 0)
Screenshot: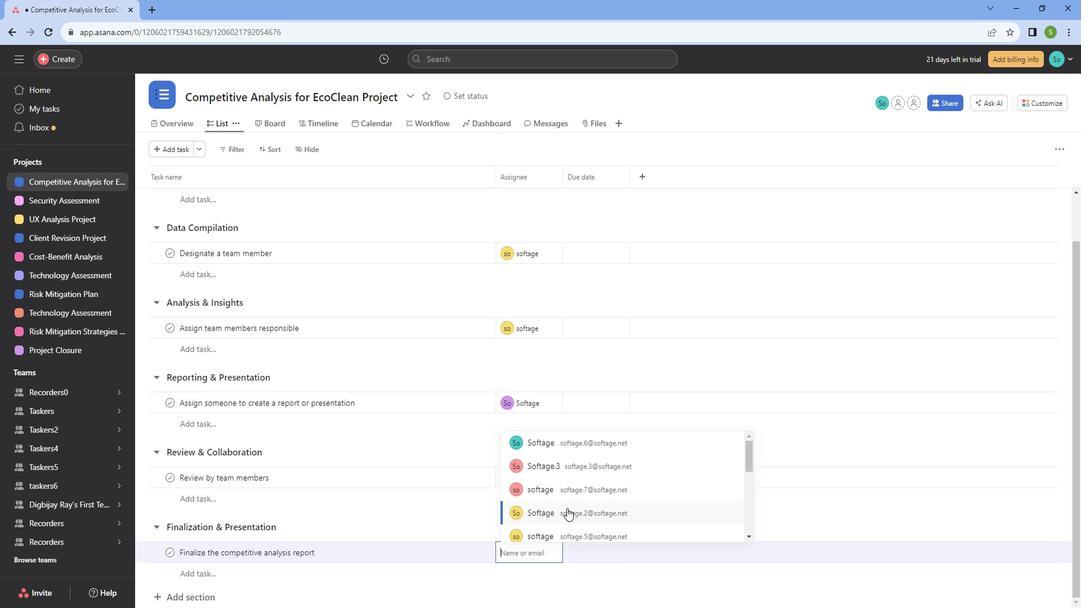 
Action: Mouse moved to (590, 446)
Screenshot: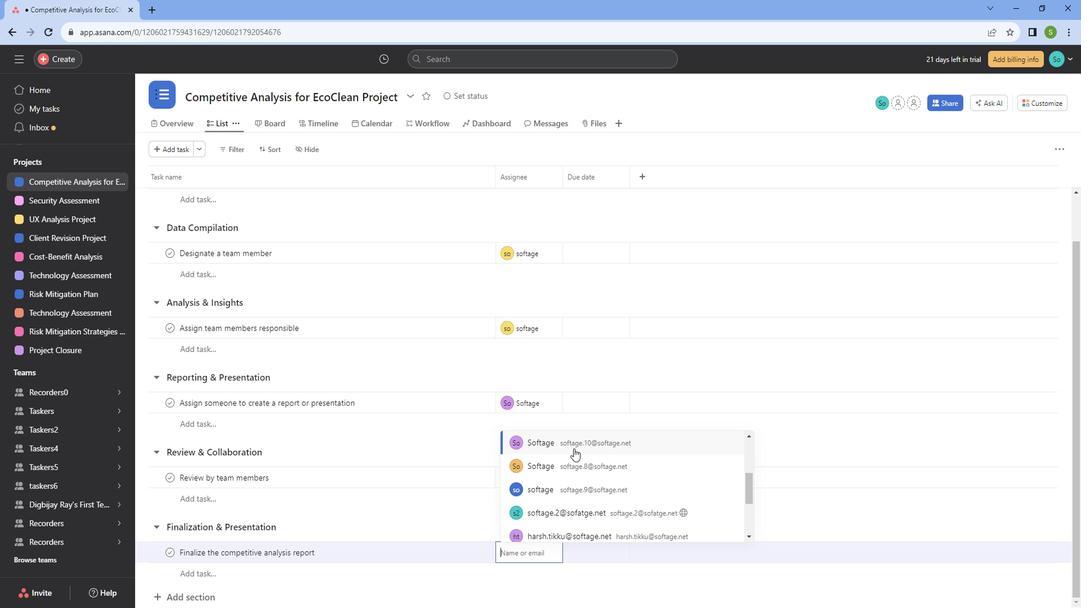 
Action: Mouse pressed left at (590, 446)
Screenshot: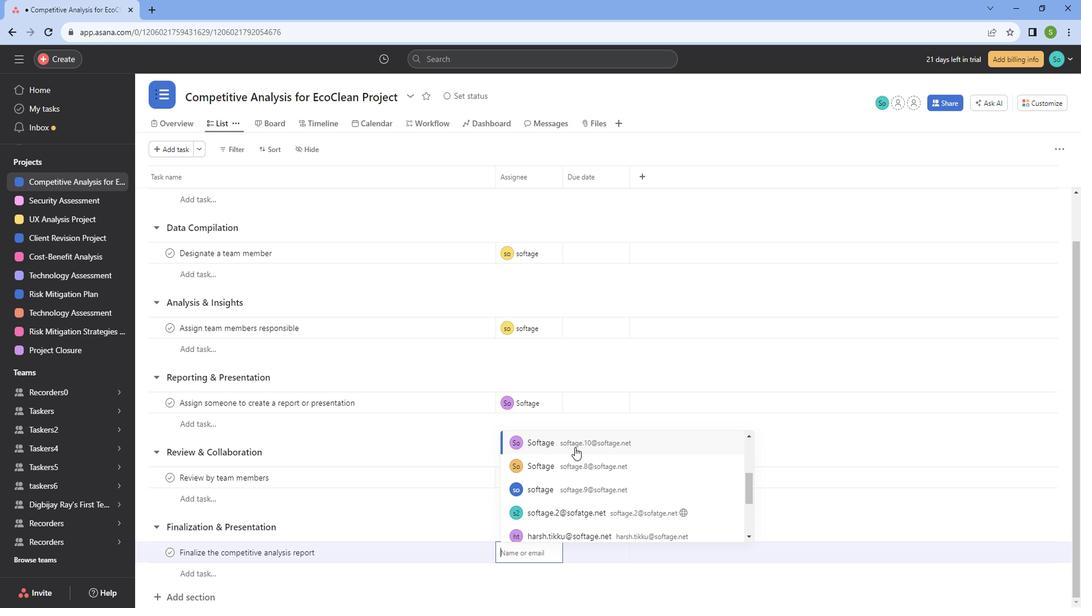 
Action: Mouse moved to (650, 371)
Screenshot: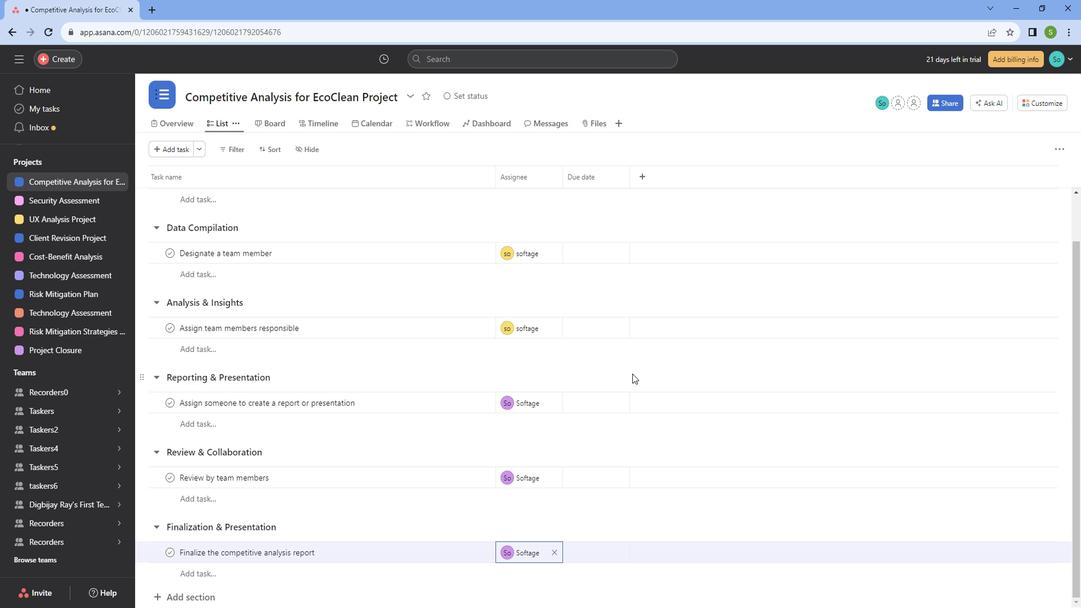 
Action: Mouse pressed left at (650, 371)
Screenshot: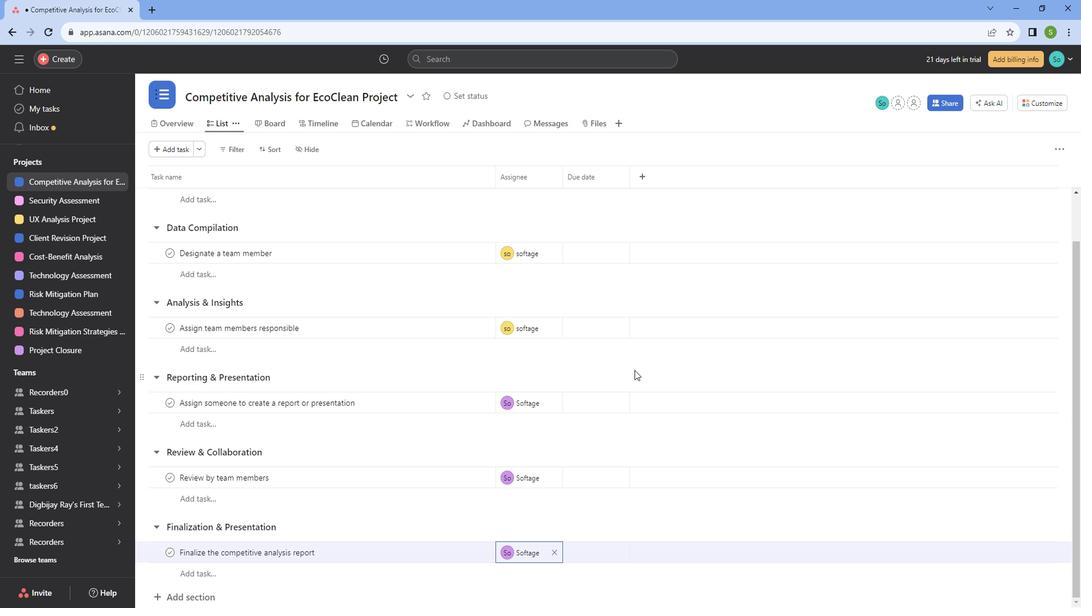 
Action: Mouse moved to (624, 376)
Screenshot: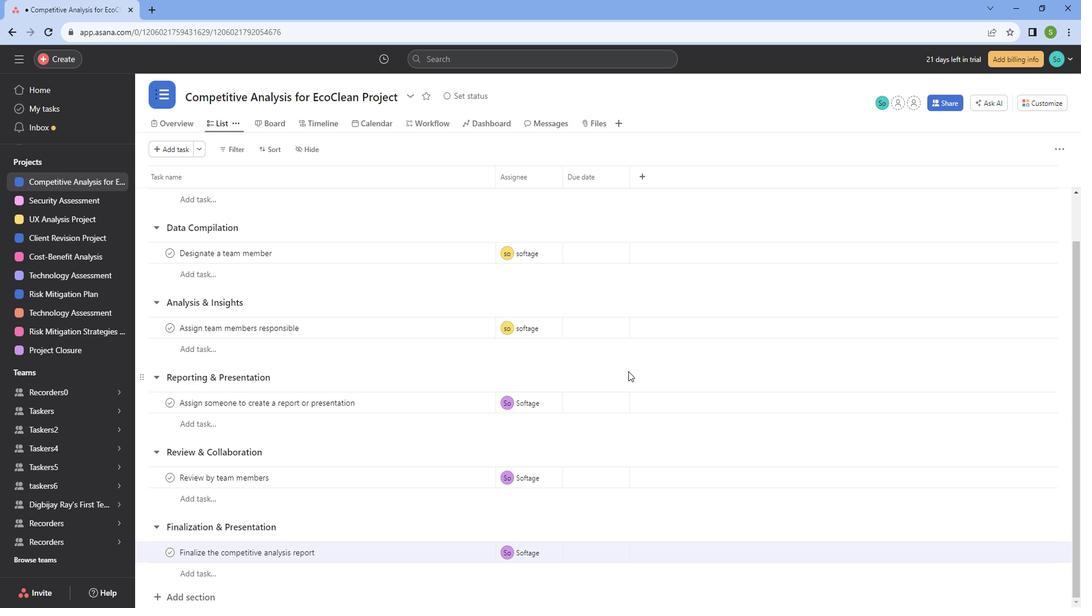 
Action: Mouse scrolled (624, 377) with delta (0, 0)
Screenshot: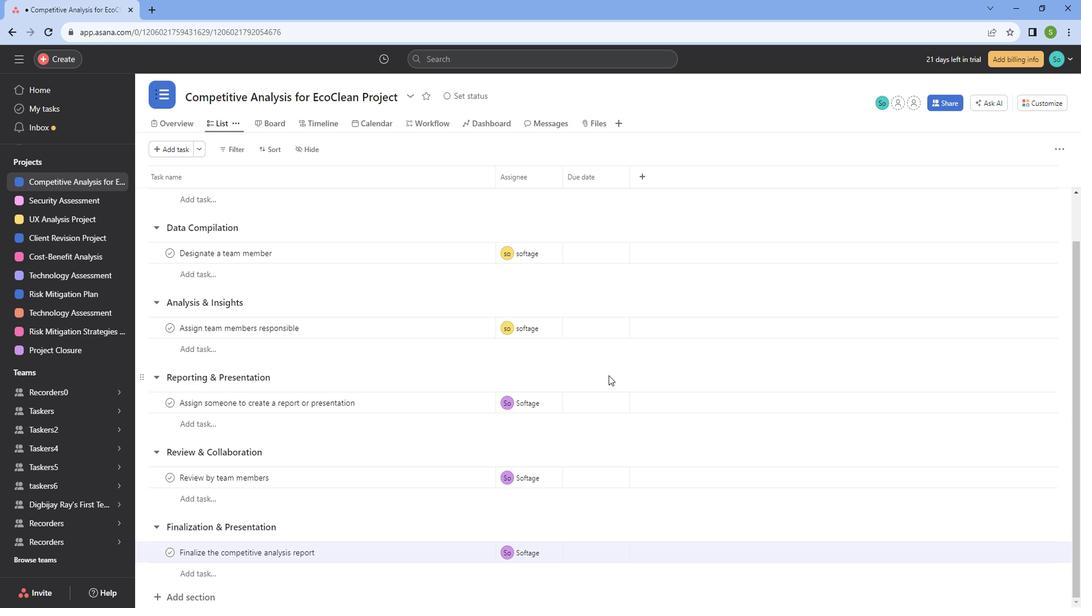 
Action: Mouse scrolled (624, 377) with delta (0, 0)
Screenshot: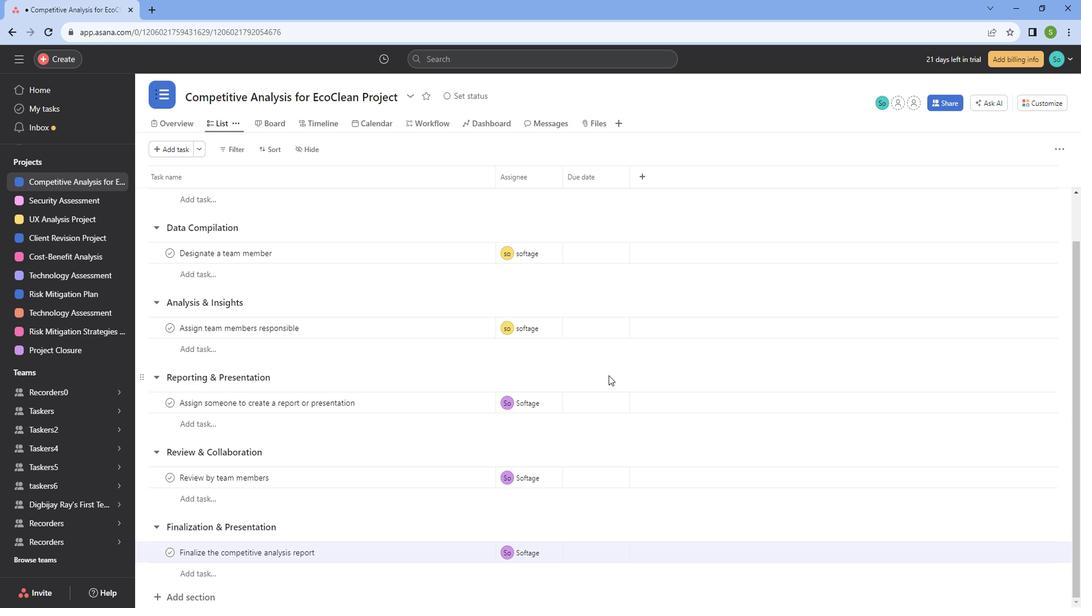 
Action: Mouse scrolled (624, 377) with delta (0, 0)
Screenshot: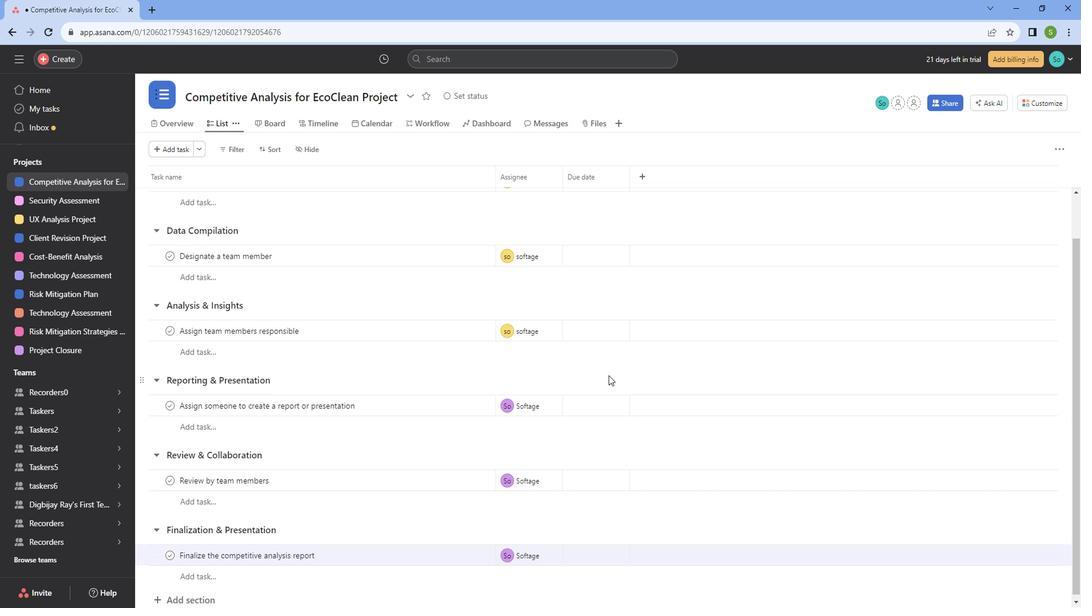 
Action: Mouse scrolled (624, 377) with delta (0, 0)
Screenshot: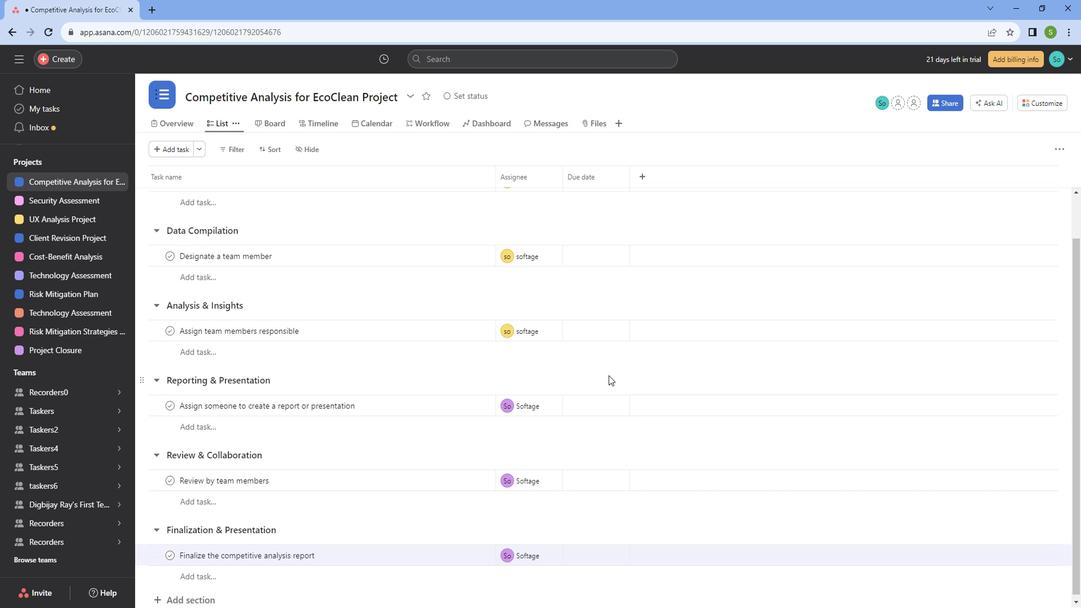 
Action: Mouse moved to (572, 354)
Screenshot: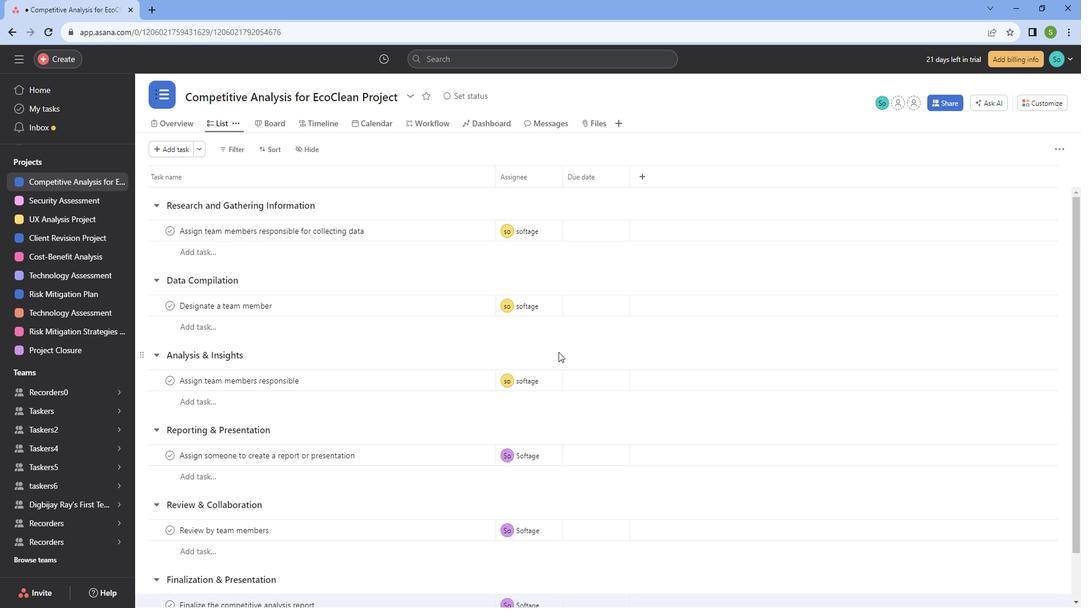 
